Task: Plan a beach cleanup event on the 23rd at 1:00 PM to 2 PM.
Action: Mouse moved to (404, 149)
Screenshot: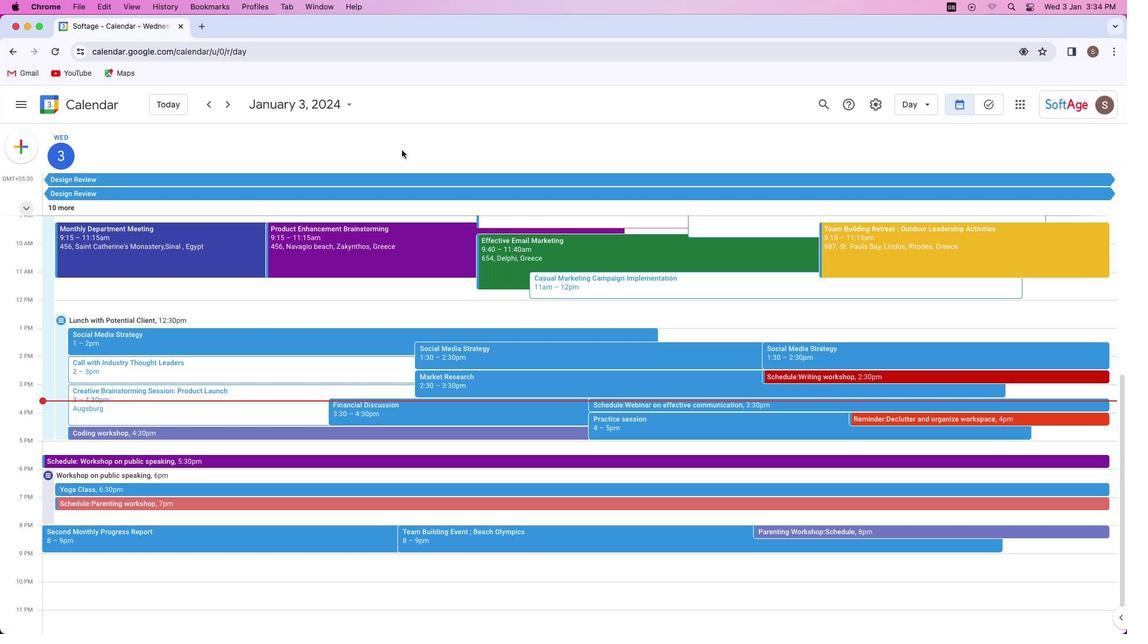 
Action: Mouse pressed left at (404, 149)
Screenshot: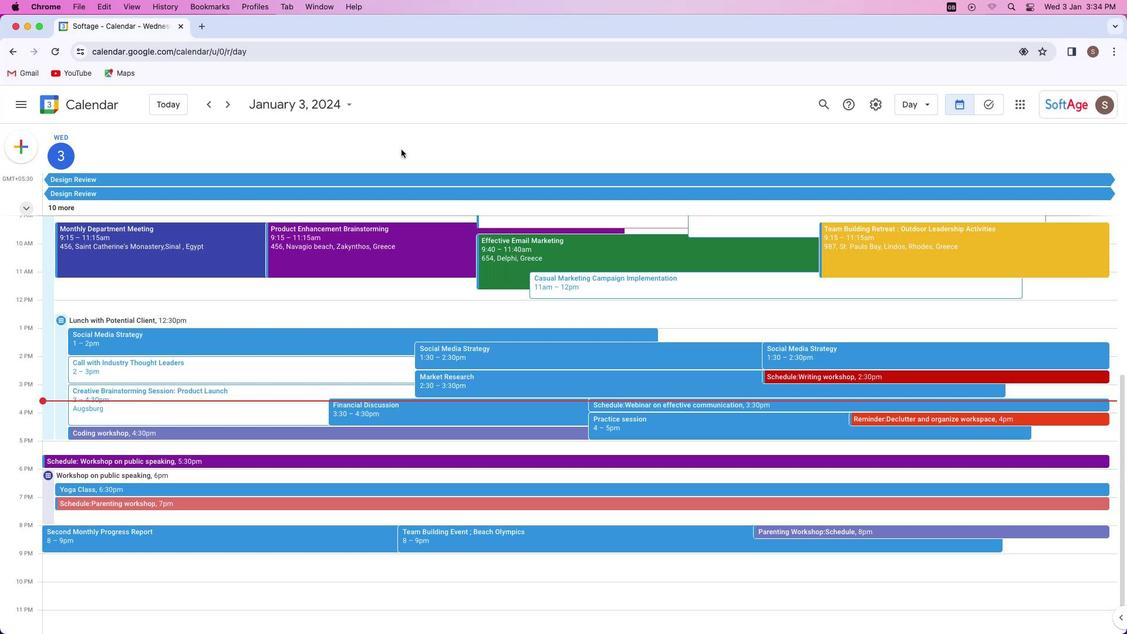 
Action: Mouse moved to (25, 143)
Screenshot: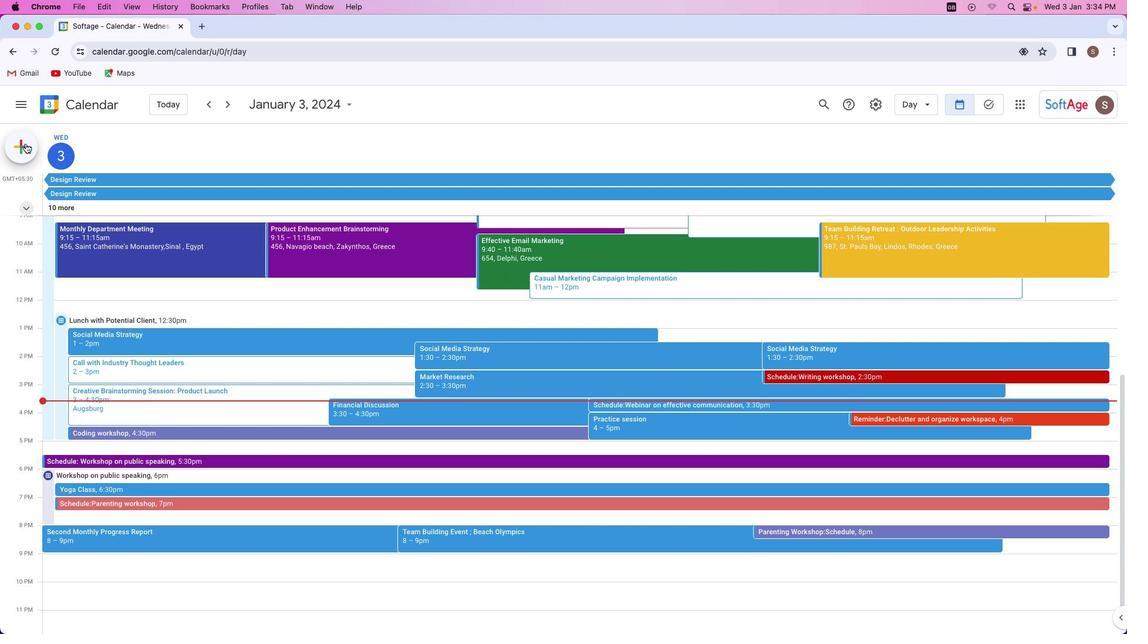 
Action: Mouse pressed left at (25, 143)
Screenshot: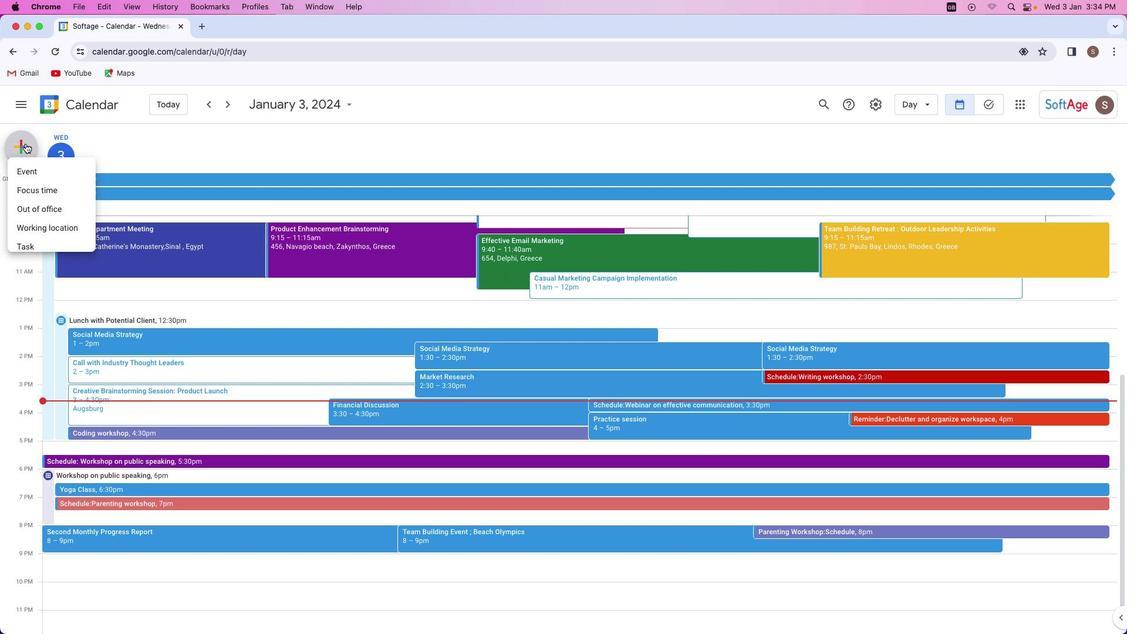 
Action: Mouse moved to (35, 179)
Screenshot: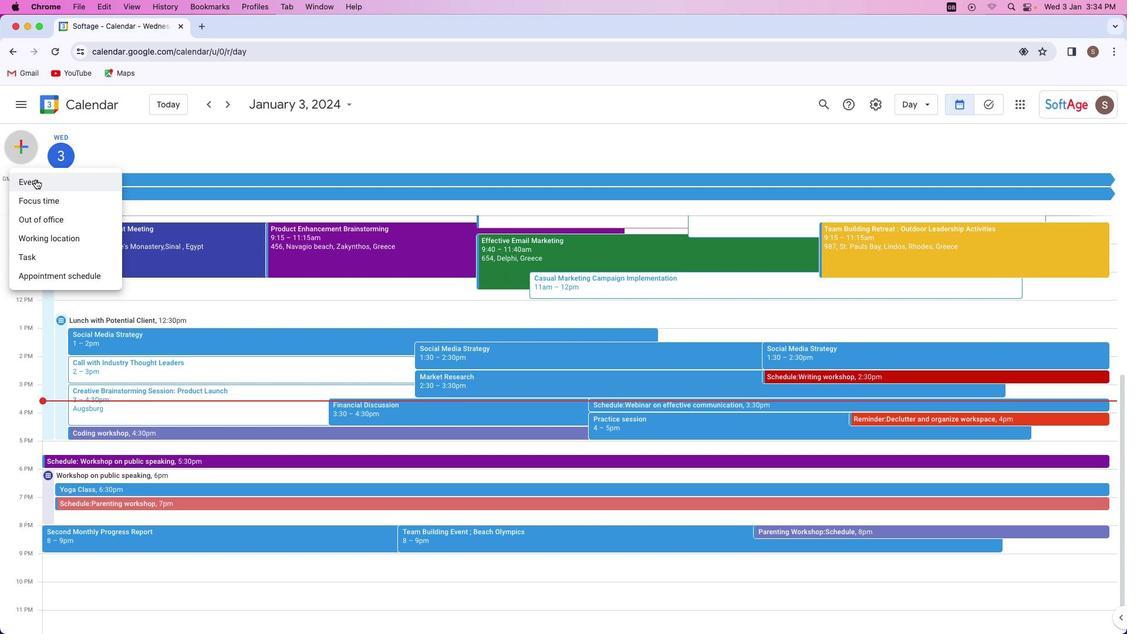 
Action: Mouse pressed left at (35, 179)
Screenshot: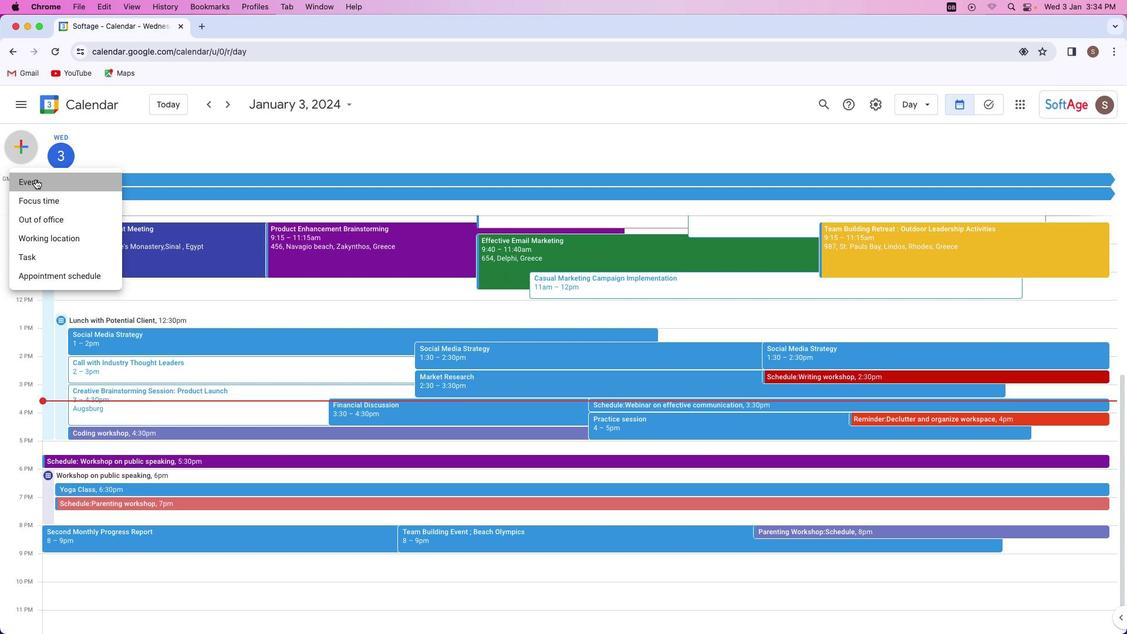 
Action: Mouse moved to (433, 253)
Screenshot: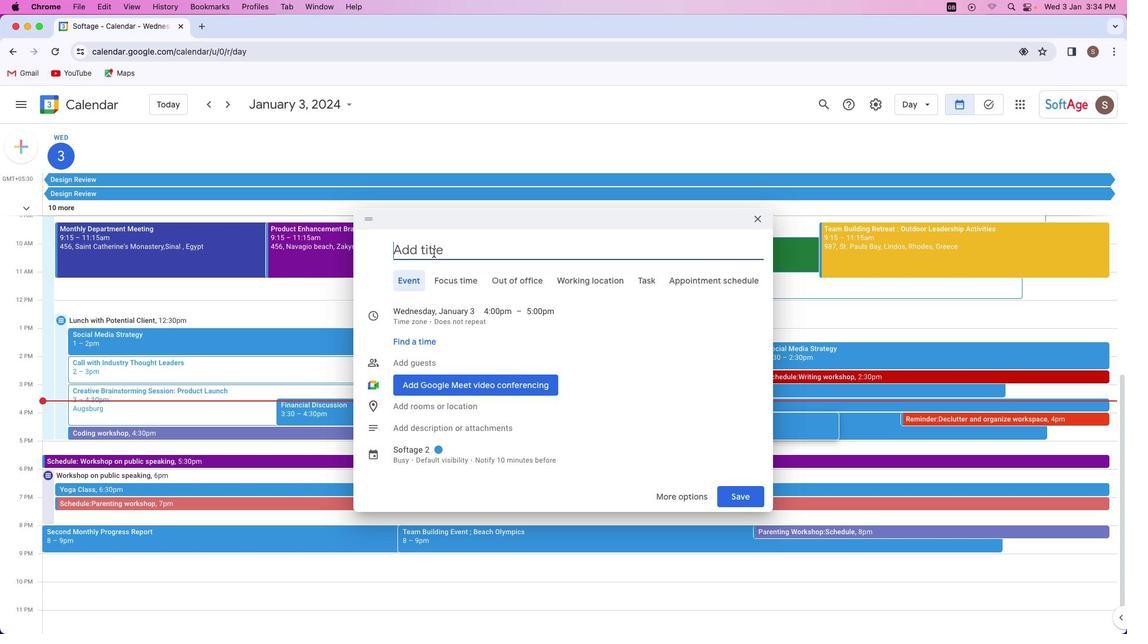 
Action: Key pressed Key.shift'B''e''a''c''h'Key.space'c''l''e''a''n''-''u''p'Key.leftKey.leftKey.backspace
Screenshot: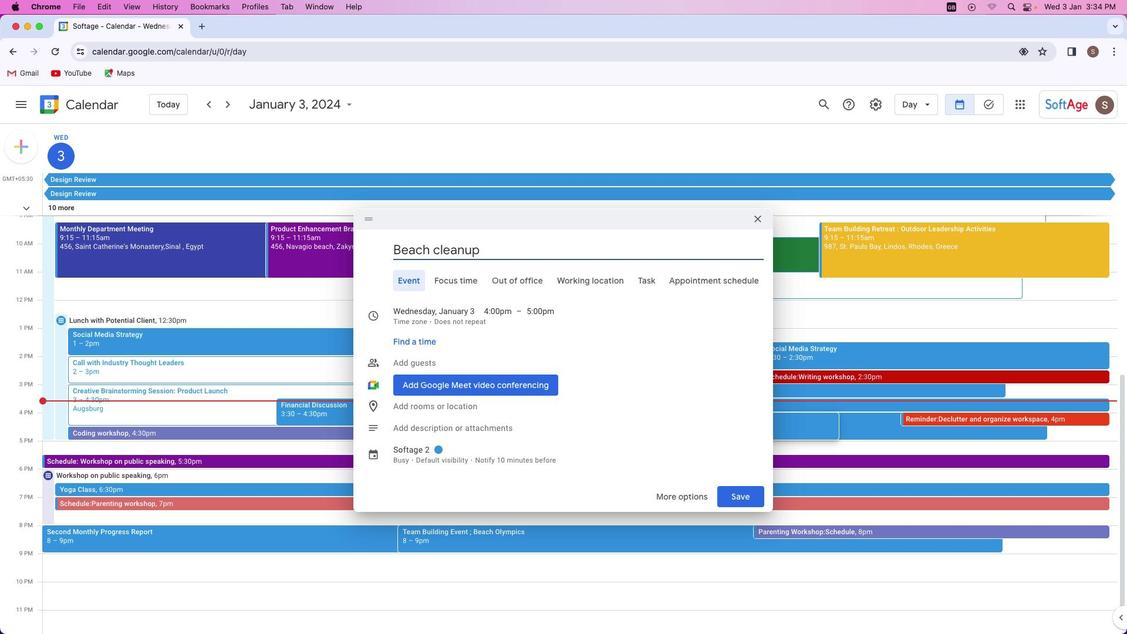 
Action: Mouse moved to (429, 316)
Screenshot: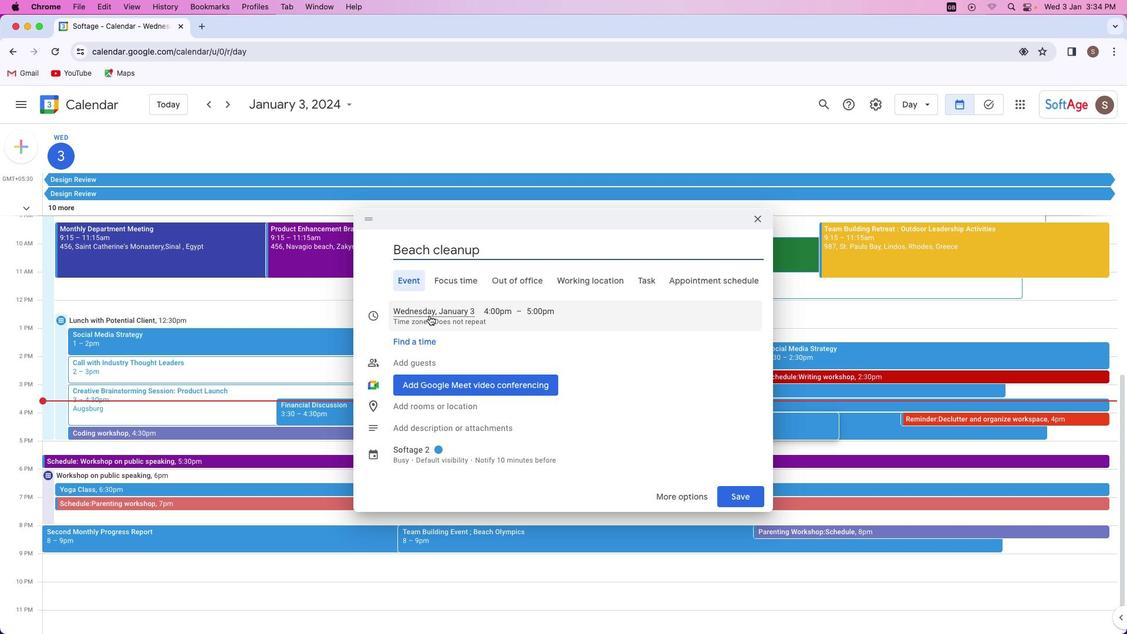
Action: Mouse pressed left at (429, 316)
Screenshot: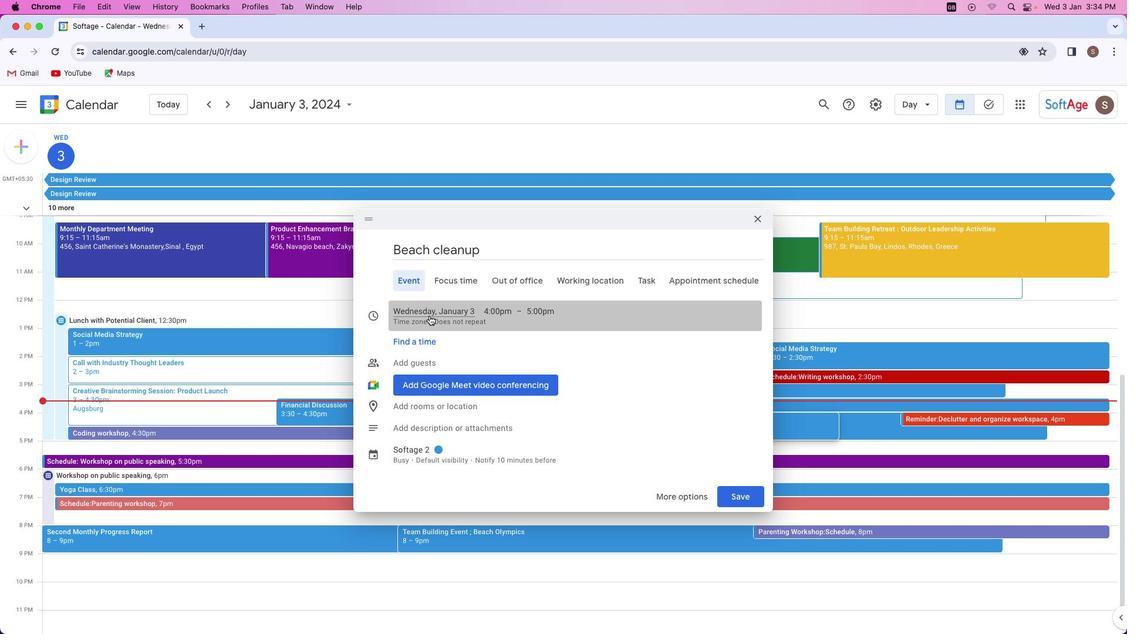 
Action: Mouse moved to (432, 417)
Screenshot: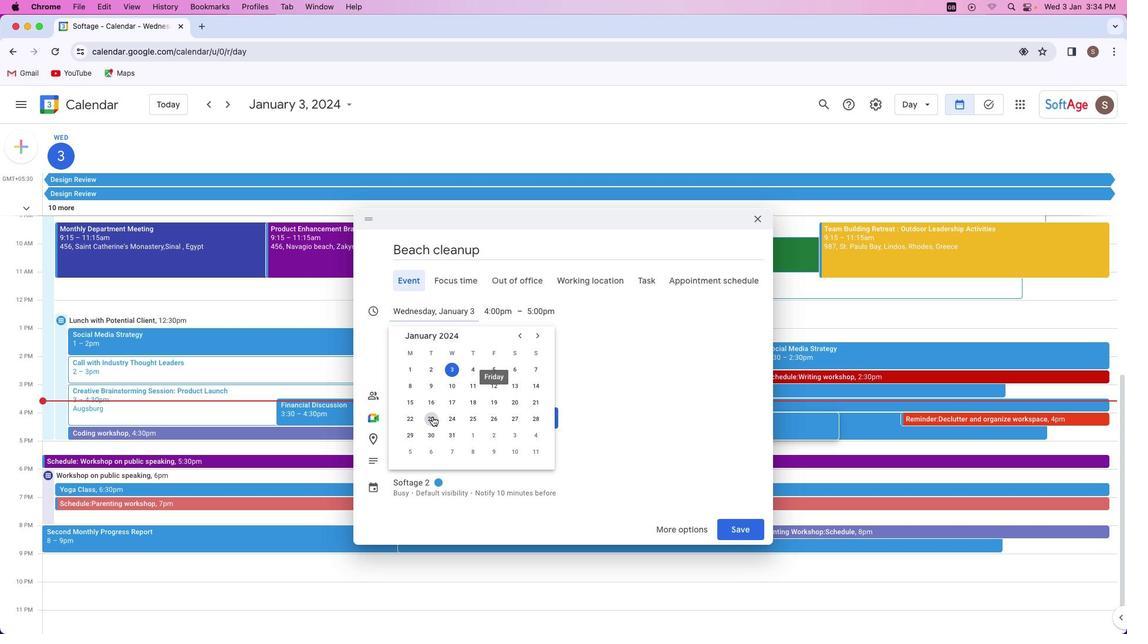 
Action: Mouse pressed left at (432, 417)
Screenshot: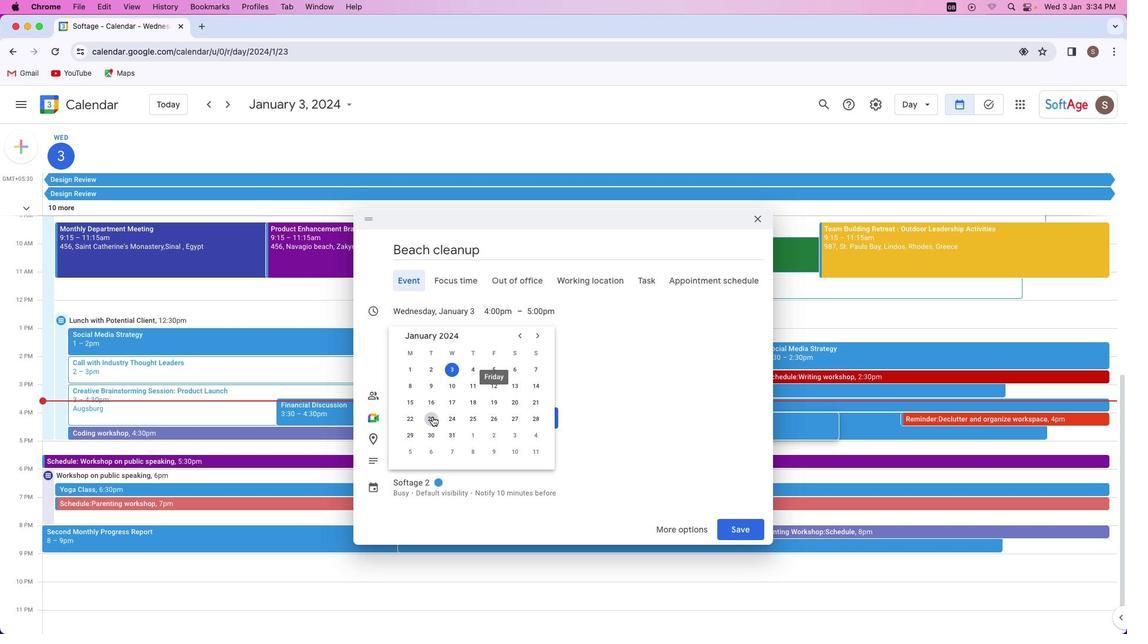 
Action: Mouse moved to (499, 311)
Screenshot: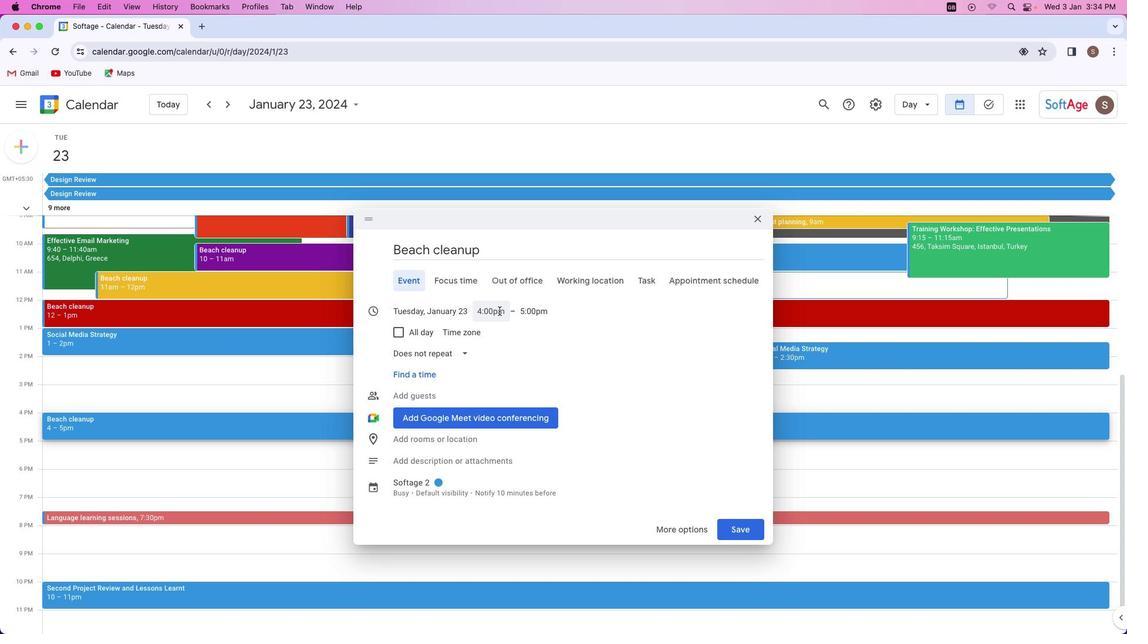
Action: Mouse pressed left at (499, 311)
Screenshot: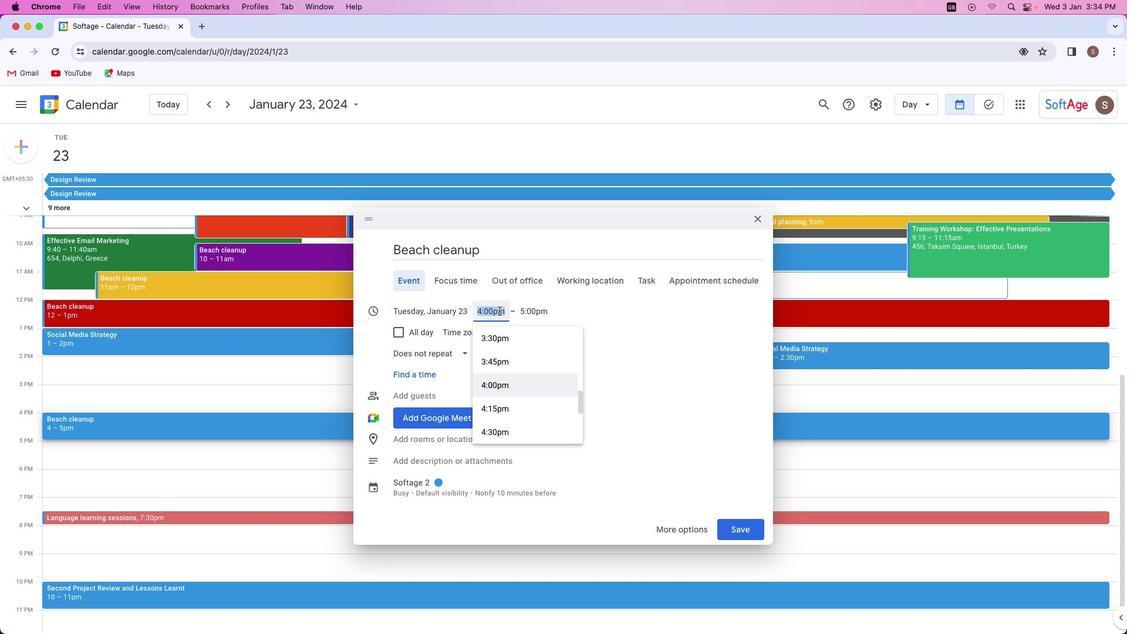 
Action: Mouse moved to (516, 379)
Screenshot: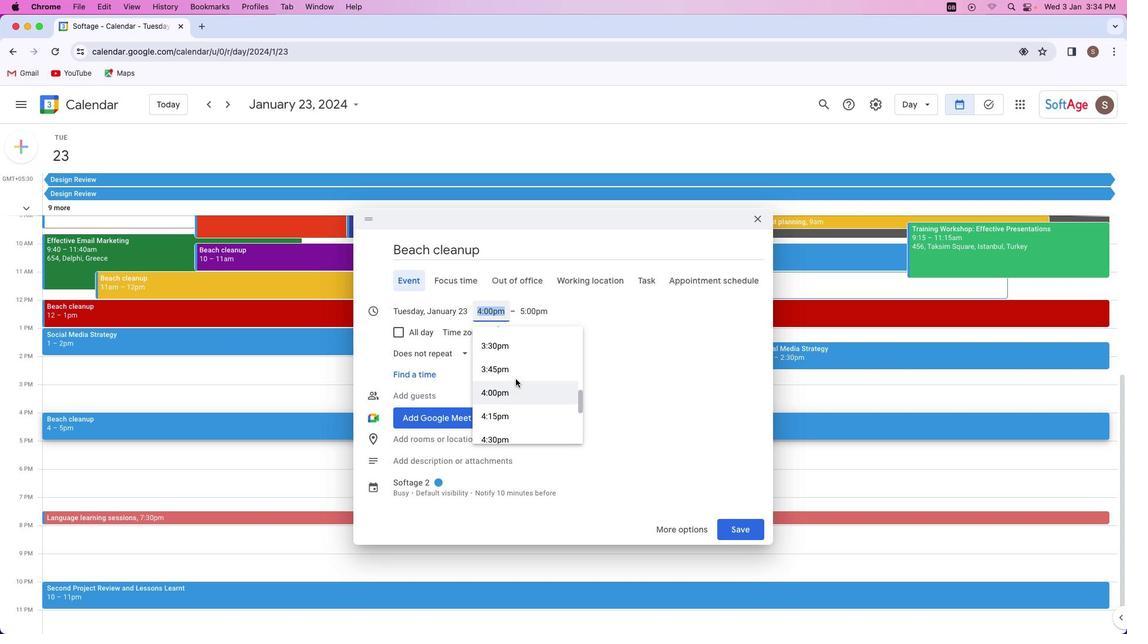 
Action: Mouse scrolled (516, 379) with delta (0, 0)
Screenshot: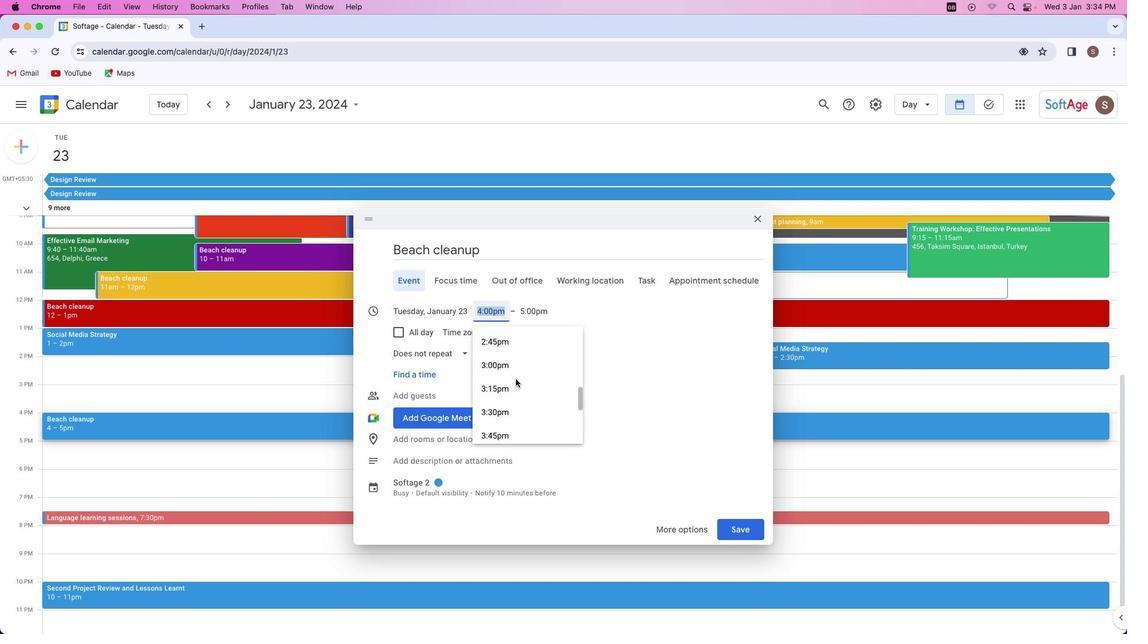 
Action: Mouse scrolled (516, 379) with delta (0, 0)
Screenshot: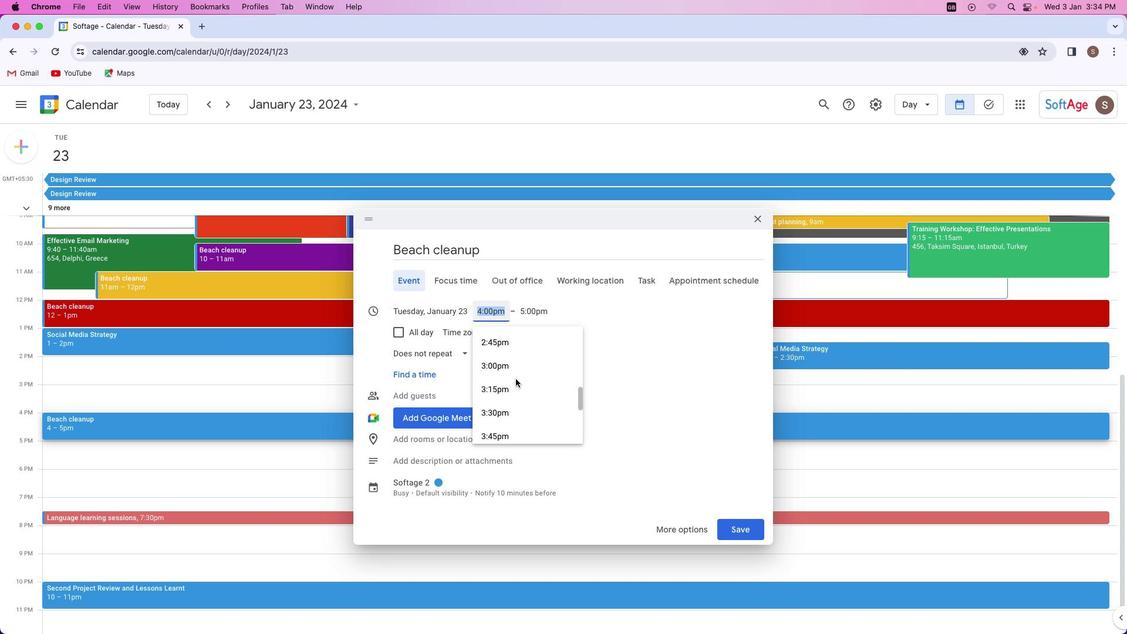 
Action: Mouse scrolled (516, 379) with delta (0, 1)
Screenshot: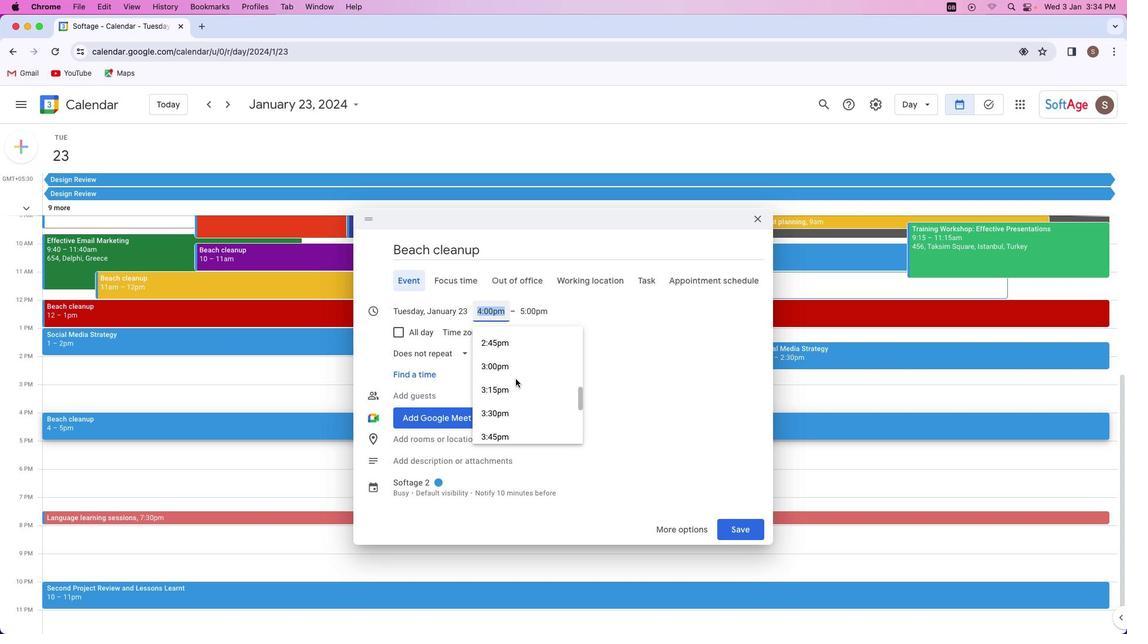 
Action: Mouse scrolled (516, 379) with delta (0, 0)
Screenshot: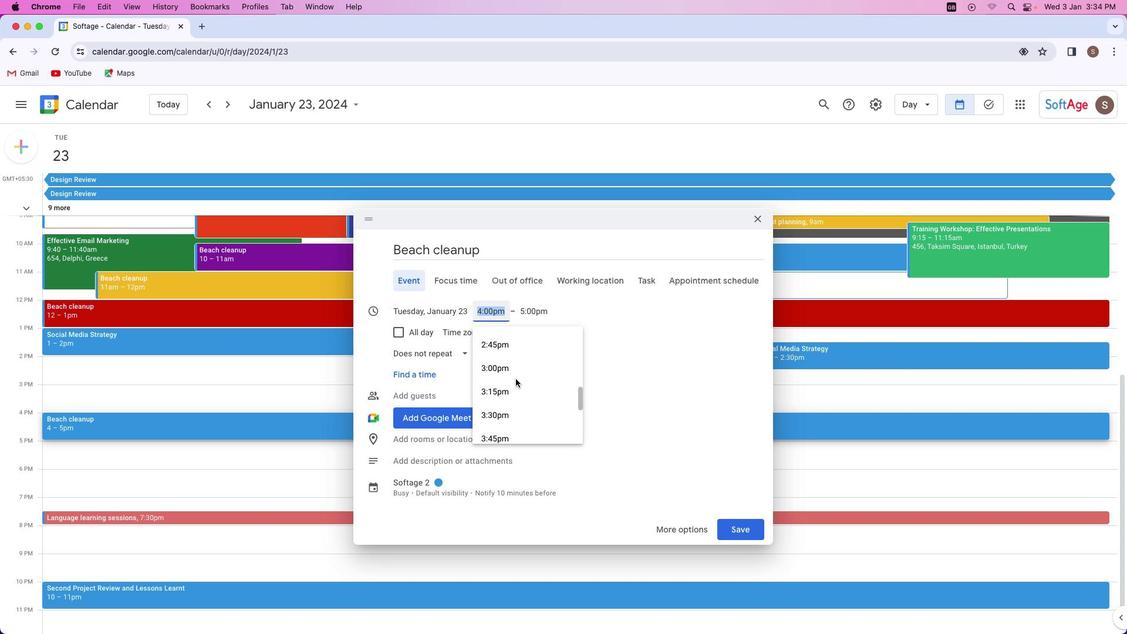 
Action: Mouse scrolled (516, 379) with delta (0, 0)
Screenshot: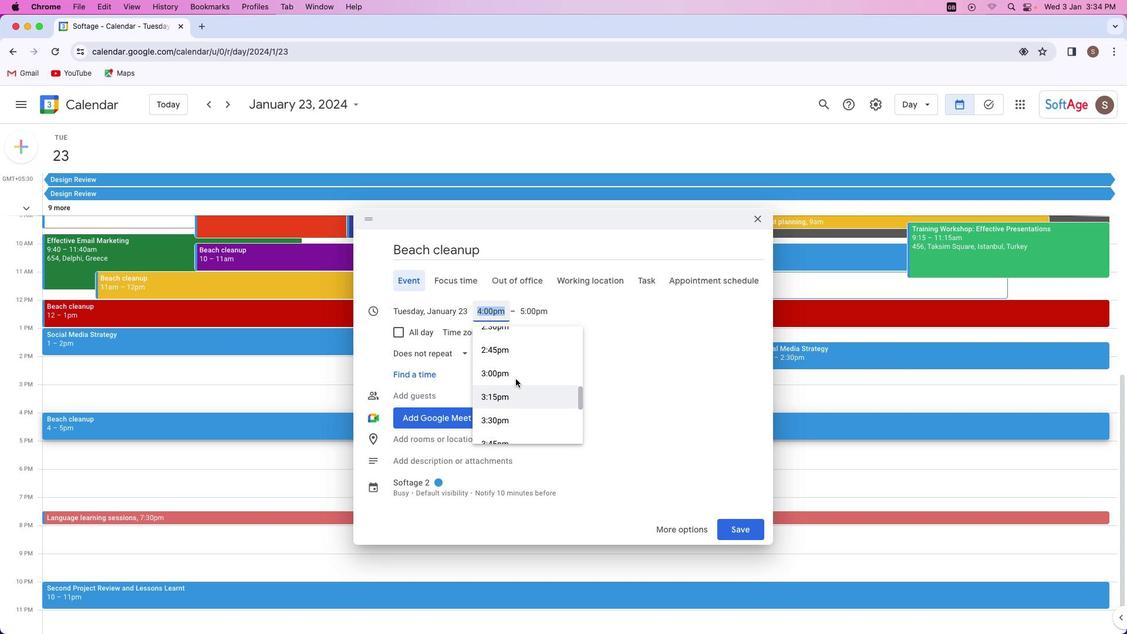 
Action: Mouse scrolled (516, 379) with delta (0, 0)
Screenshot: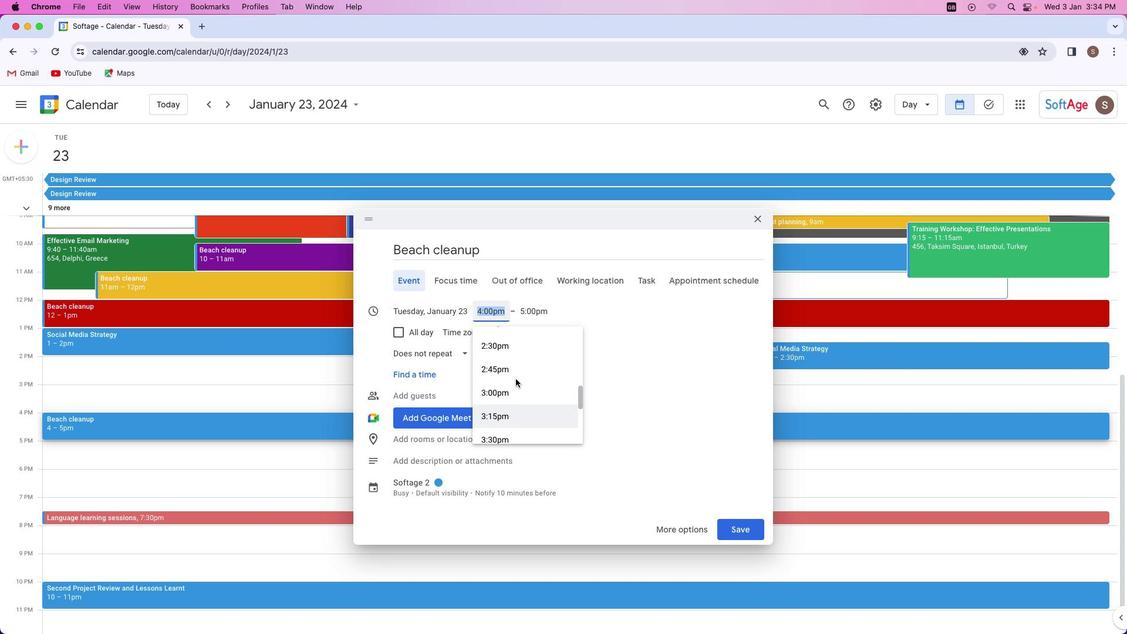 
Action: Mouse scrolled (516, 379) with delta (0, 0)
Screenshot: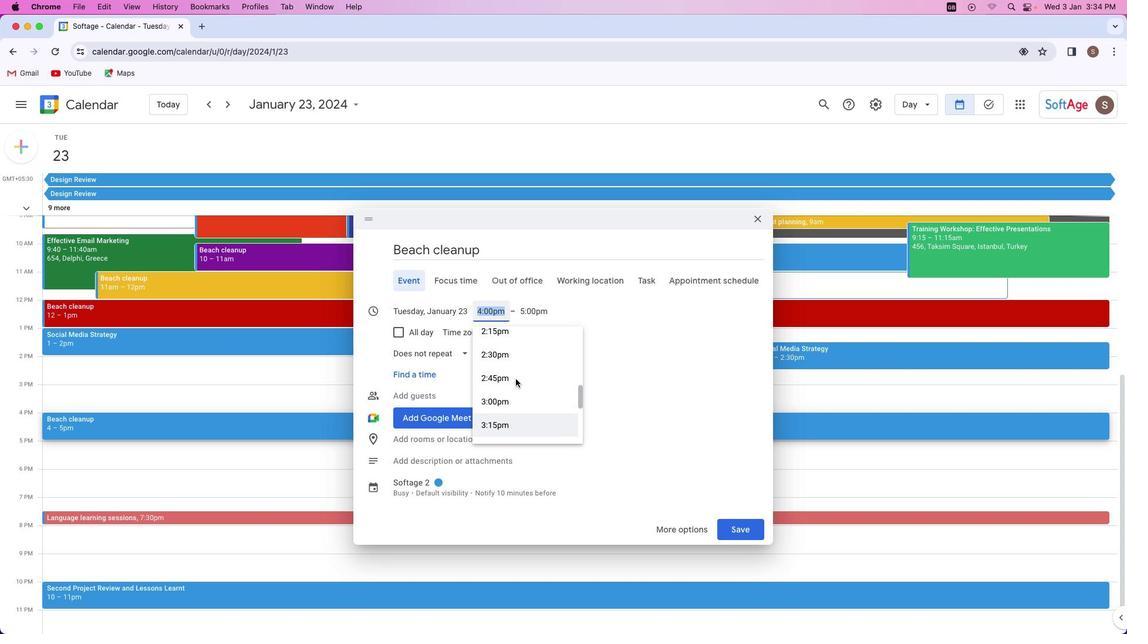 
Action: Mouse scrolled (516, 379) with delta (0, 0)
Screenshot: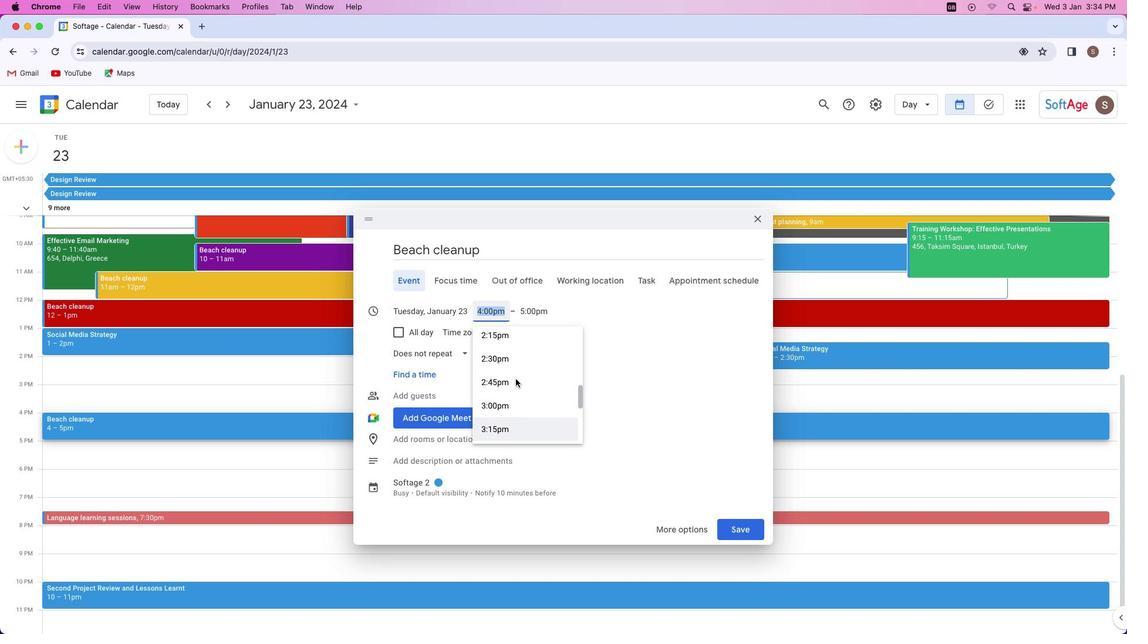 
Action: Mouse scrolled (516, 379) with delta (0, 0)
Screenshot: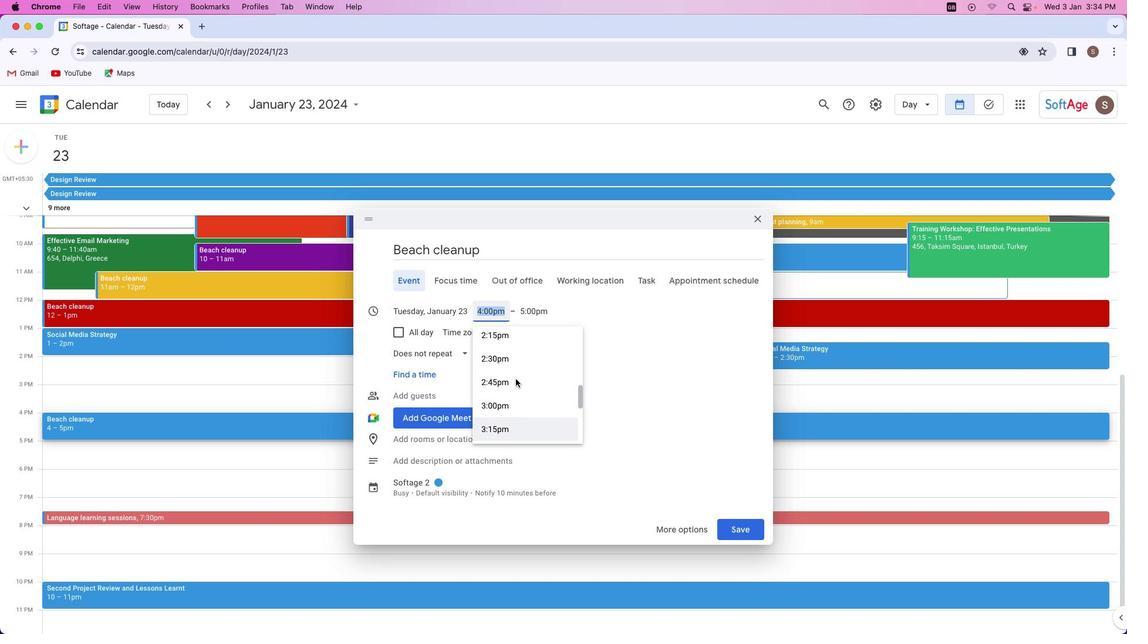 
Action: Mouse scrolled (516, 379) with delta (0, 0)
Screenshot: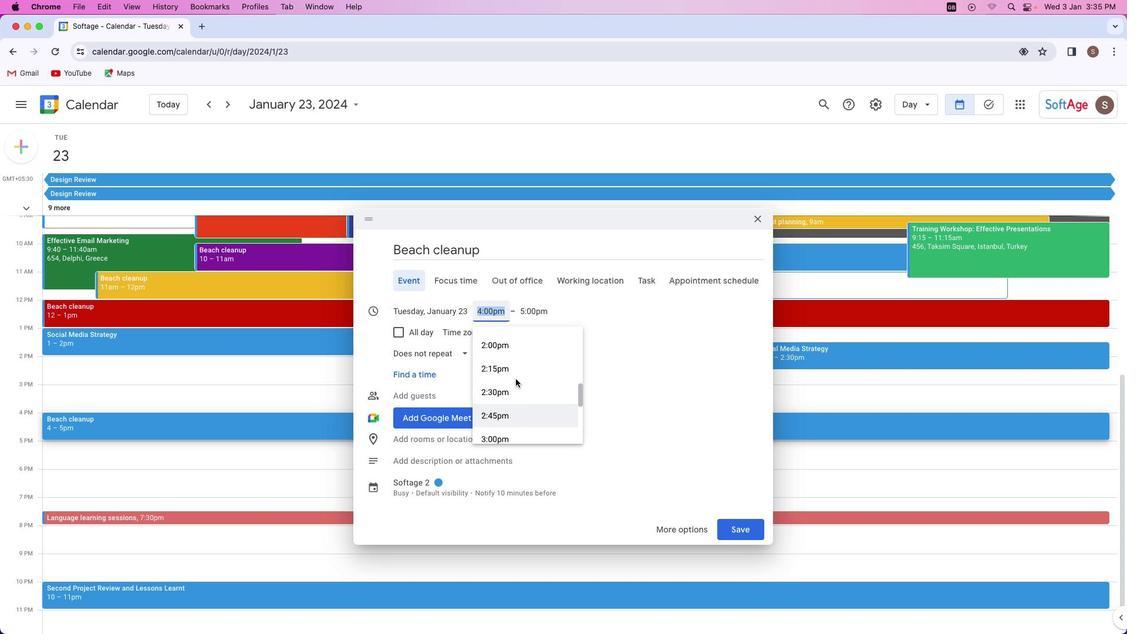 
Action: Mouse scrolled (516, 379) with delta (0, 0)
Screenshot: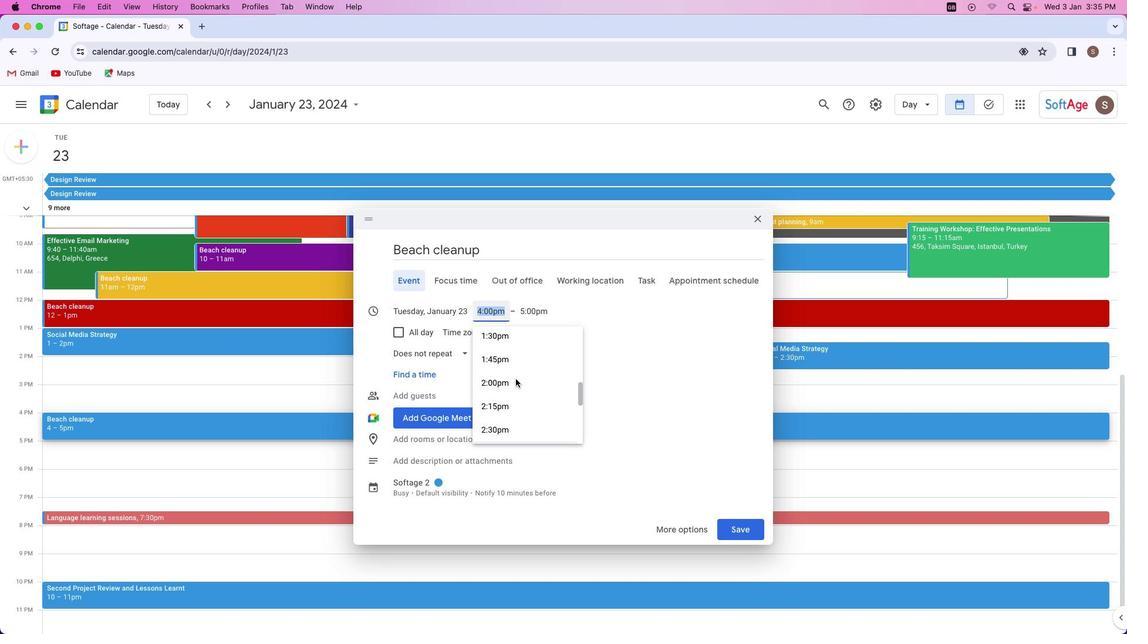
Action: Mouse scrolled (516, 379) with delta (0, 0)
Screenshot: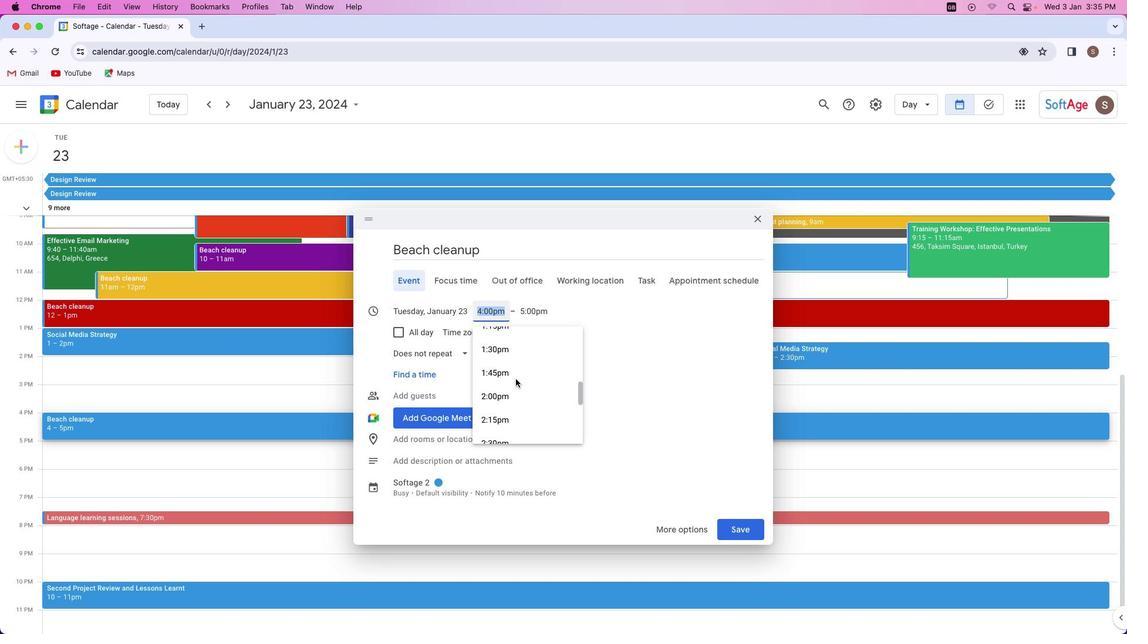 
Action: Mouse scrolled (516, 379) with delta (0, 0)
Screenshot: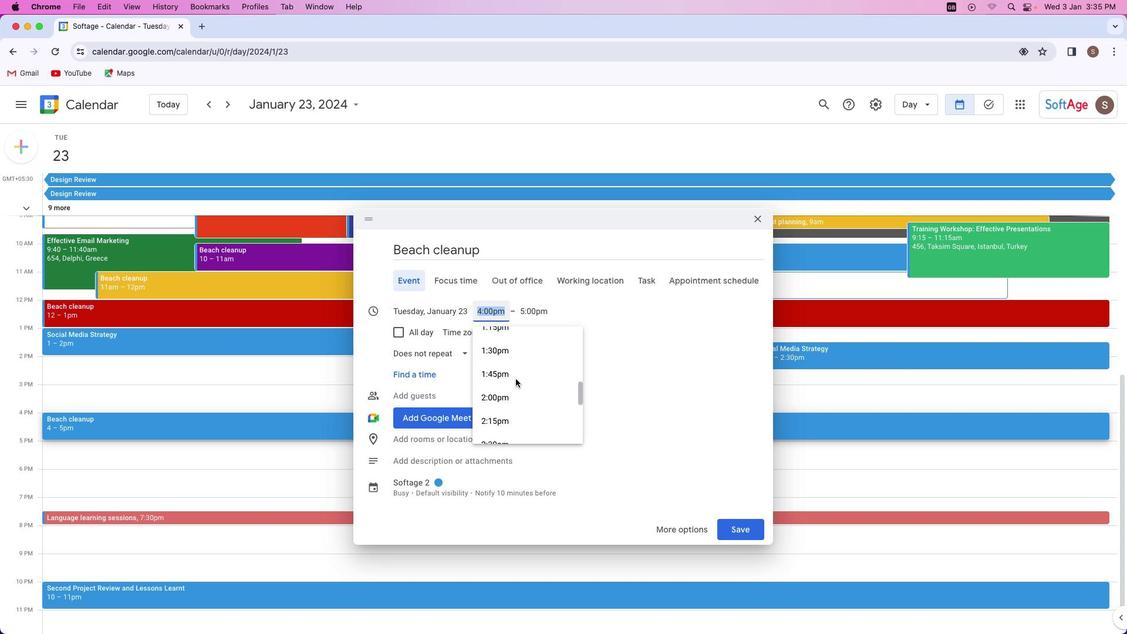 
Action: Mouse scrolled (516, 379) with delta (0, 0)
Screenshot: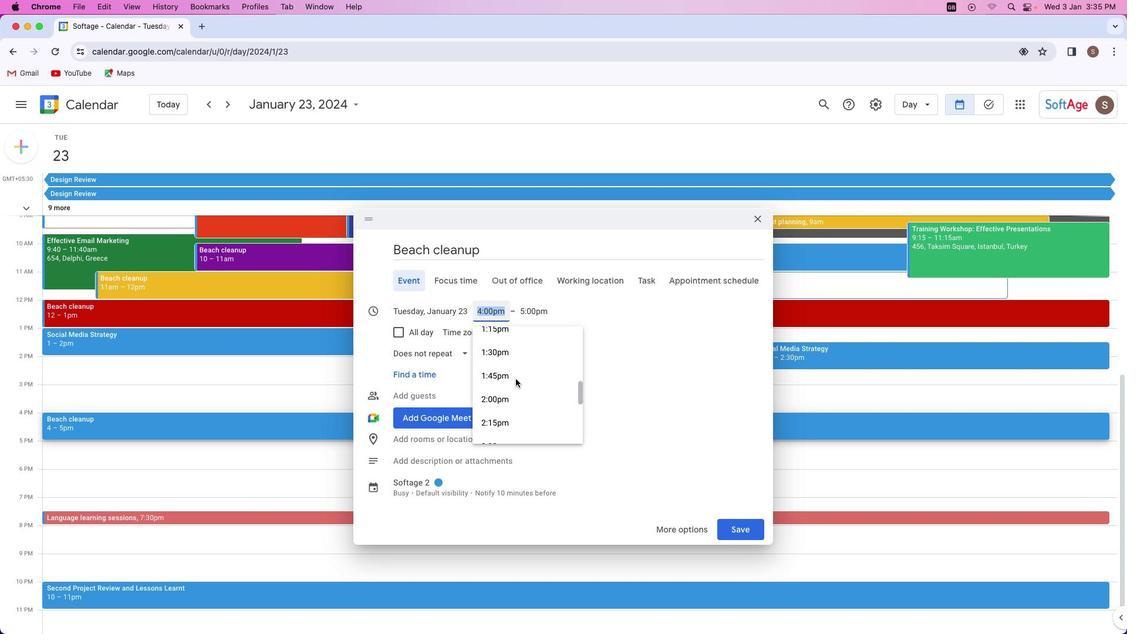 
Action: Mouse scrolled (516, 379) with delta (0, 0)
Screenshot: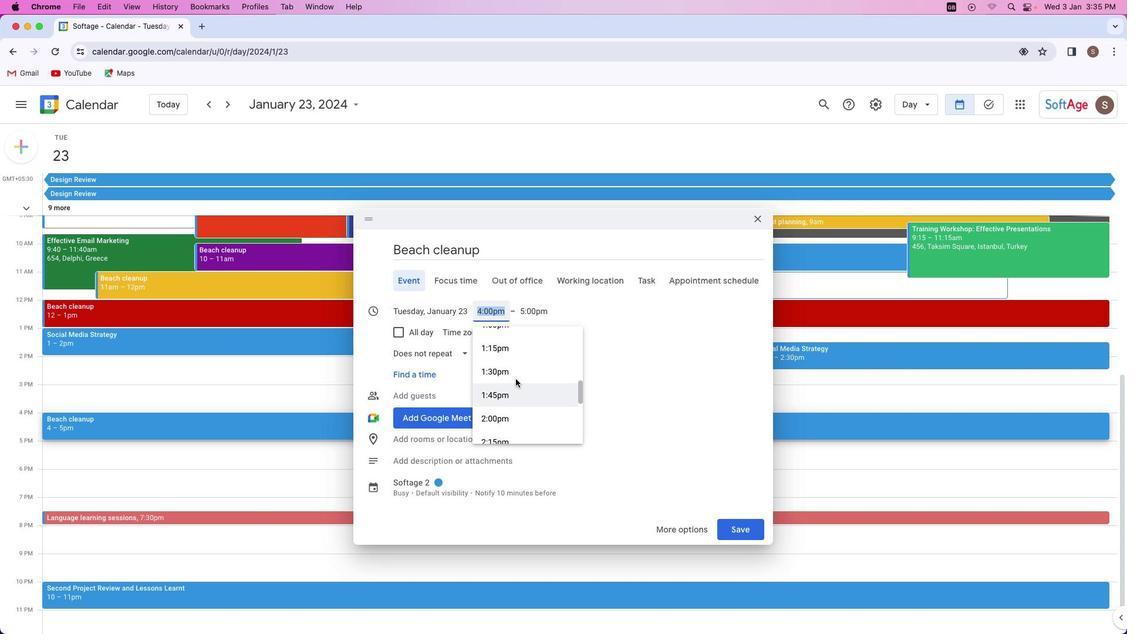 
Action: Mouse scrolled (516, 379) with delta (0, 0)
Screenshot: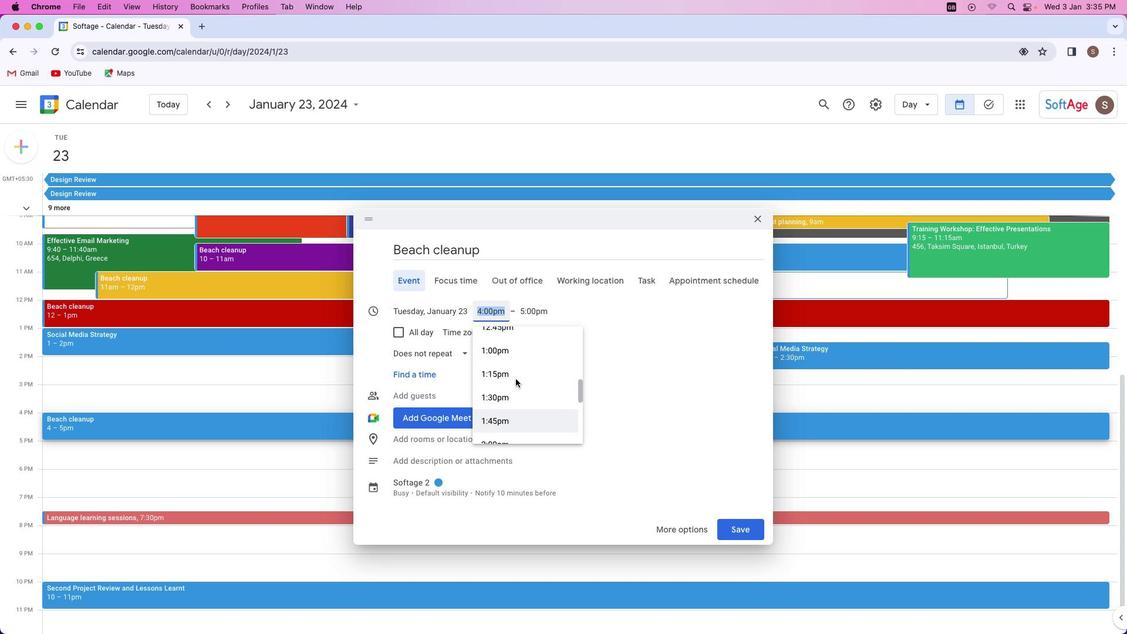 
Action: Mouse scrolled (516, 379) with delta (0, 0)
Screenshot: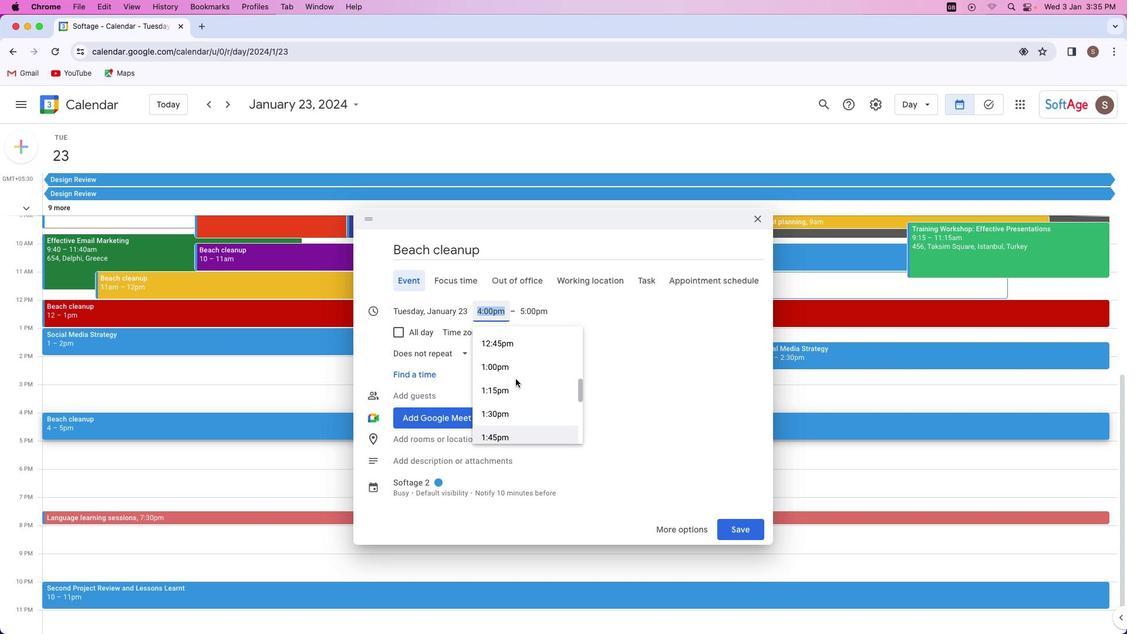 
Action: Mouse scrolled (516, 379) with delta (0, 0)
Screenshot: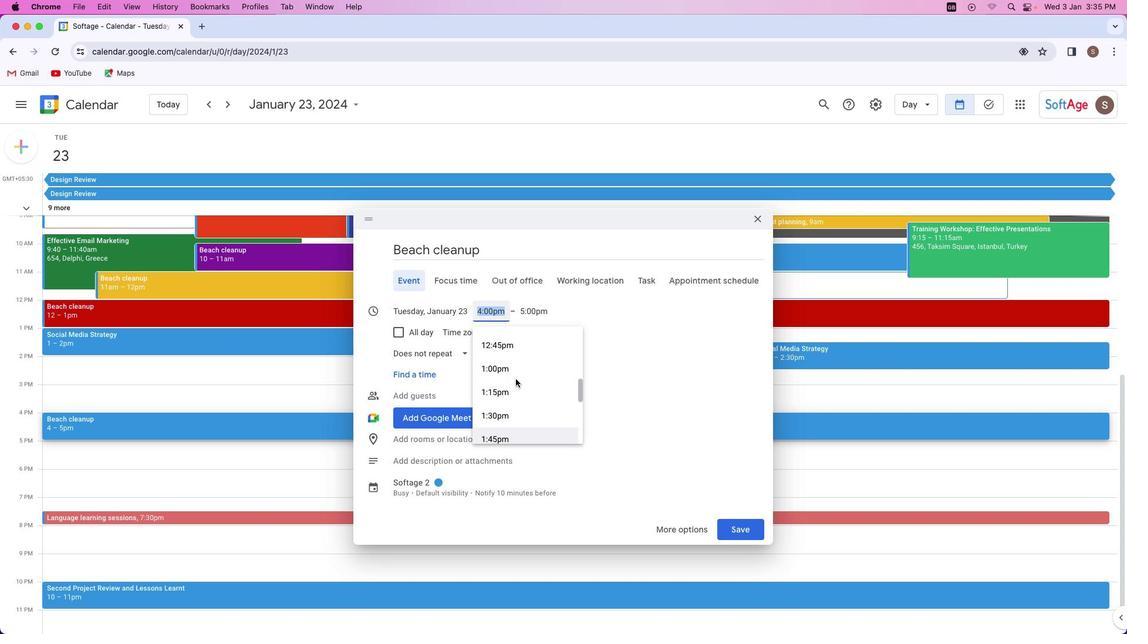 
Action: Mouse scrolled (516, 379) with delta (0, 0)
Screenshot: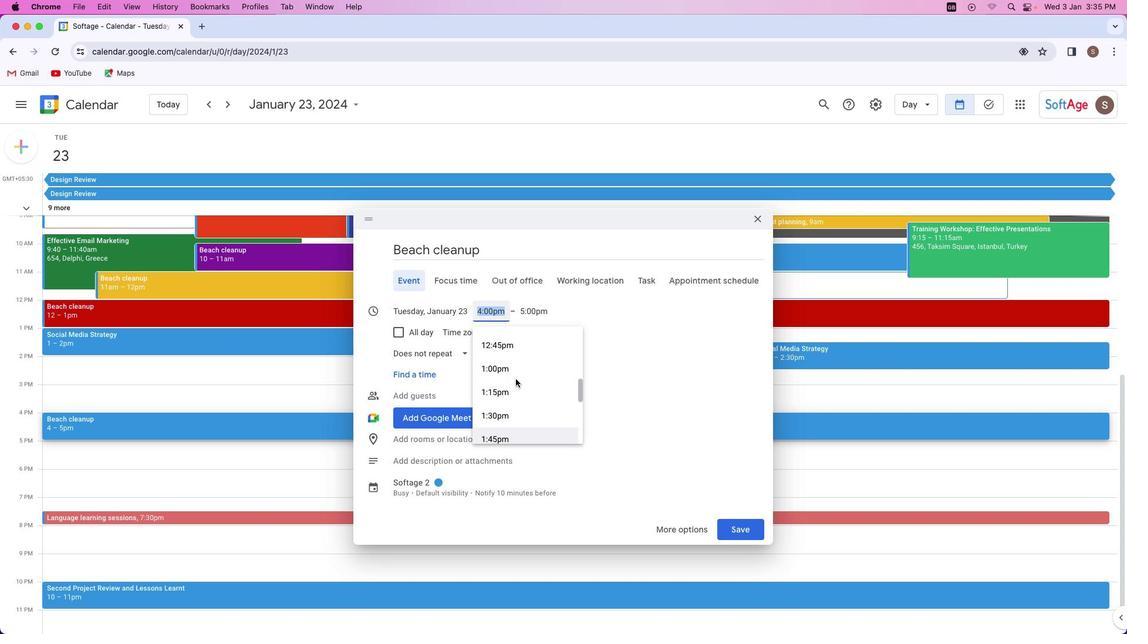 
Action: Mouse moved to (494, 371)
Screenshot: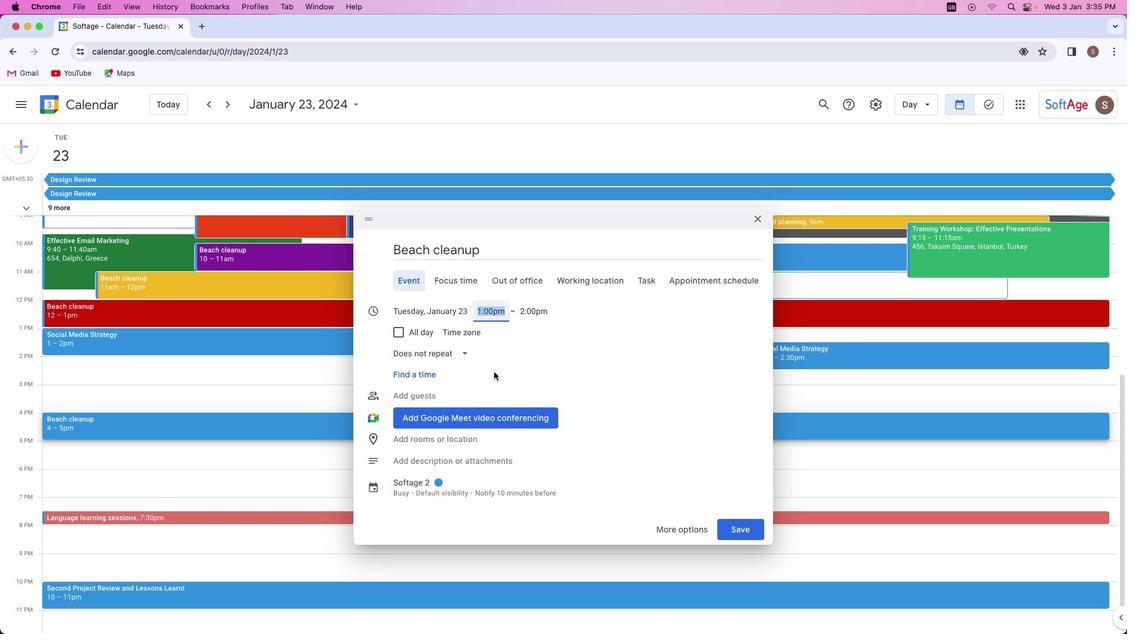 
Action: Mouse pressed left at (494, 371)
Screenshot: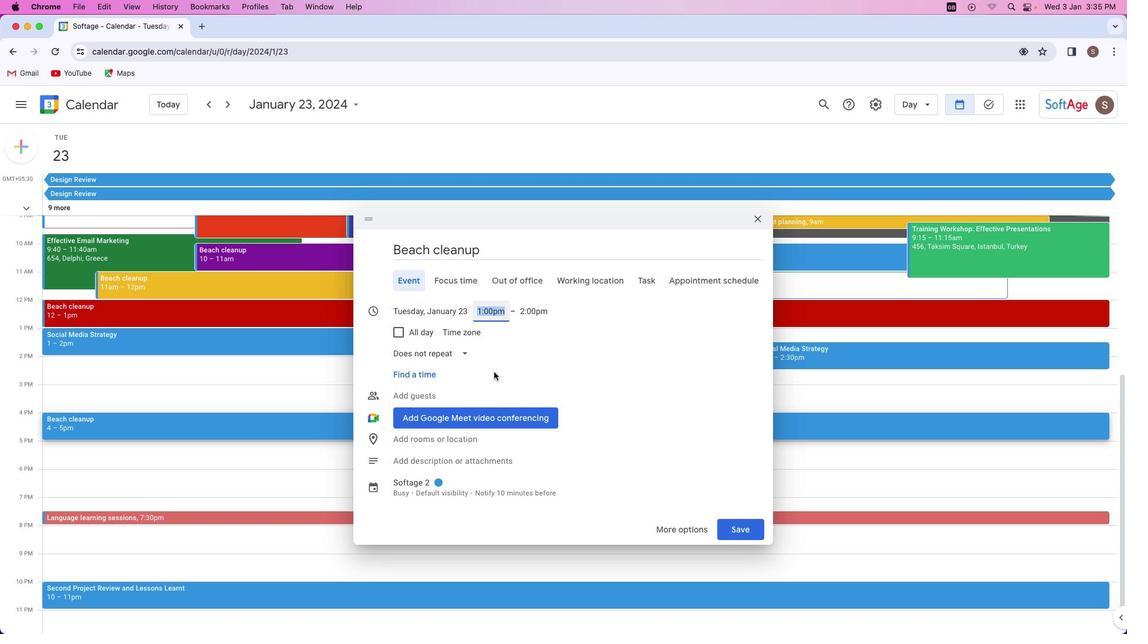 
Action: Mouse moved to (423, 461)
Screenshot: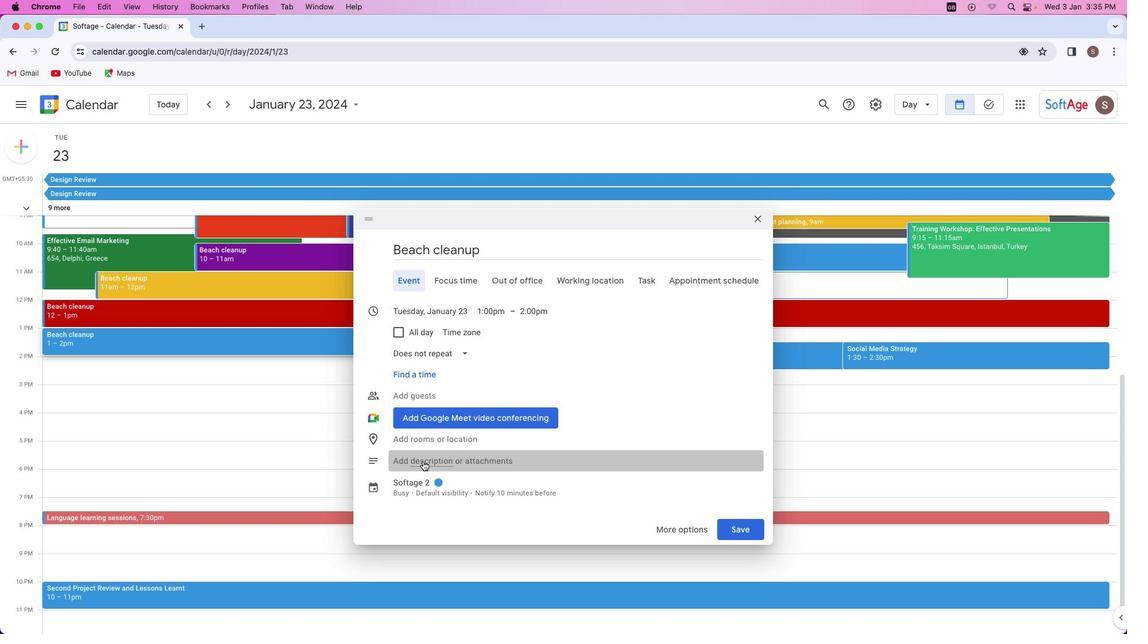 
Action: Mouse pressed left at (423, 461)
Screenshot: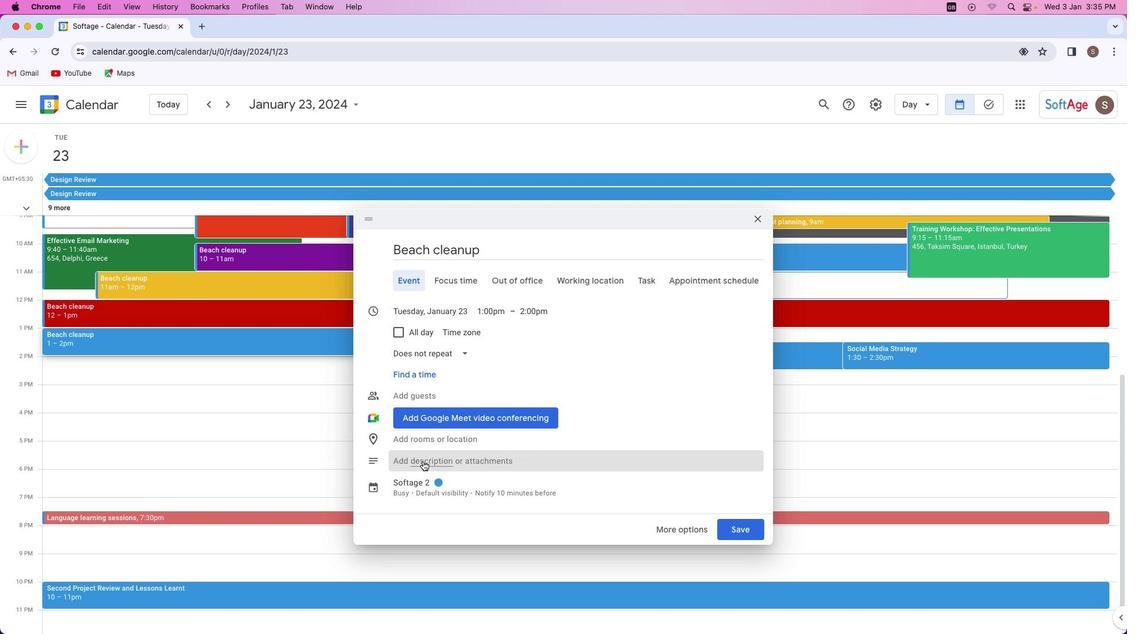 
Action: Mouse moved to (626, 390)
Screenshot: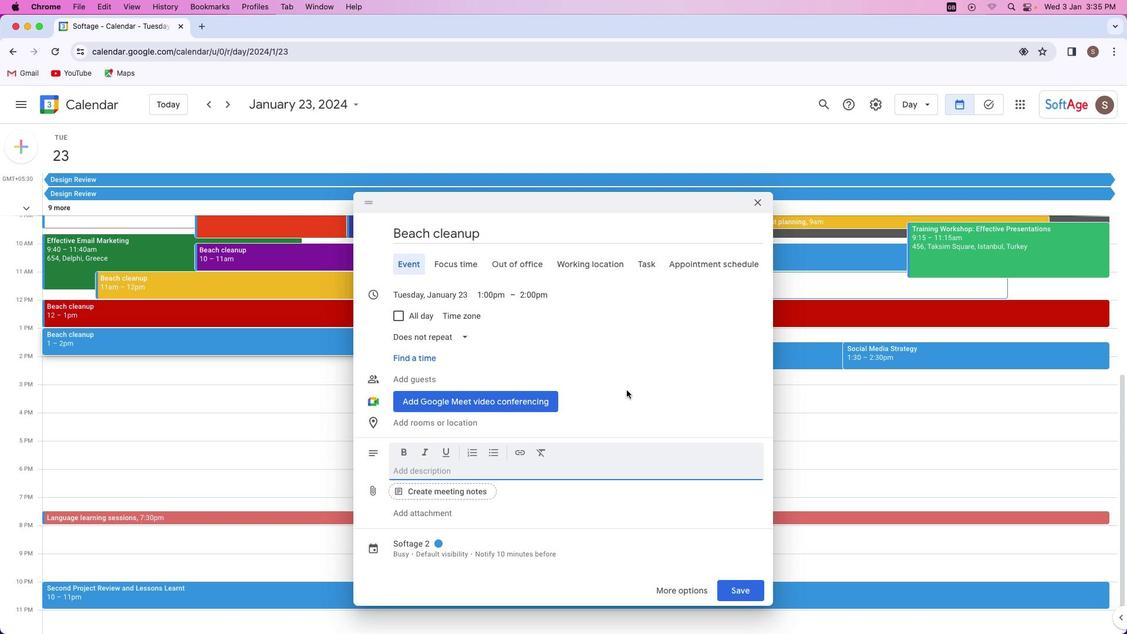 
Action: Key pressed Key.shift'T''h''i''s'Key.space'p''l''a''n'Key.space'i''s'Key.space'f''o''r'Key.space'b''e''a''c''h'Key.space'c''l''e''a''n''u''p'Key.space'p''u''r''p''o''s''e''.'
Screenshot: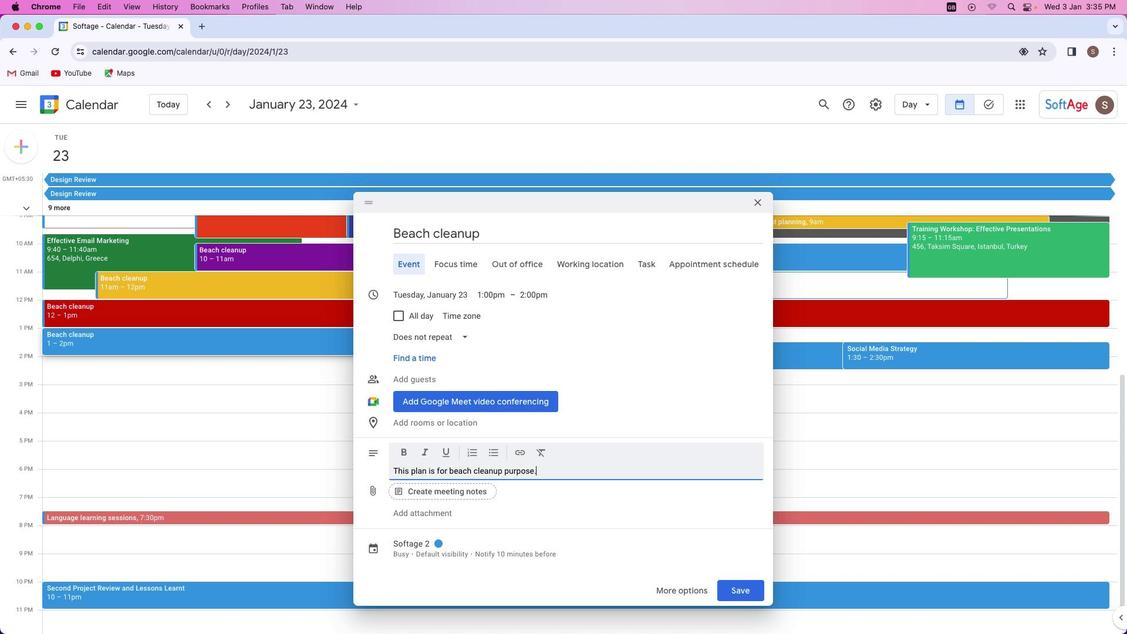 
Action: Mouse moved to (437, 542)
Screenshot: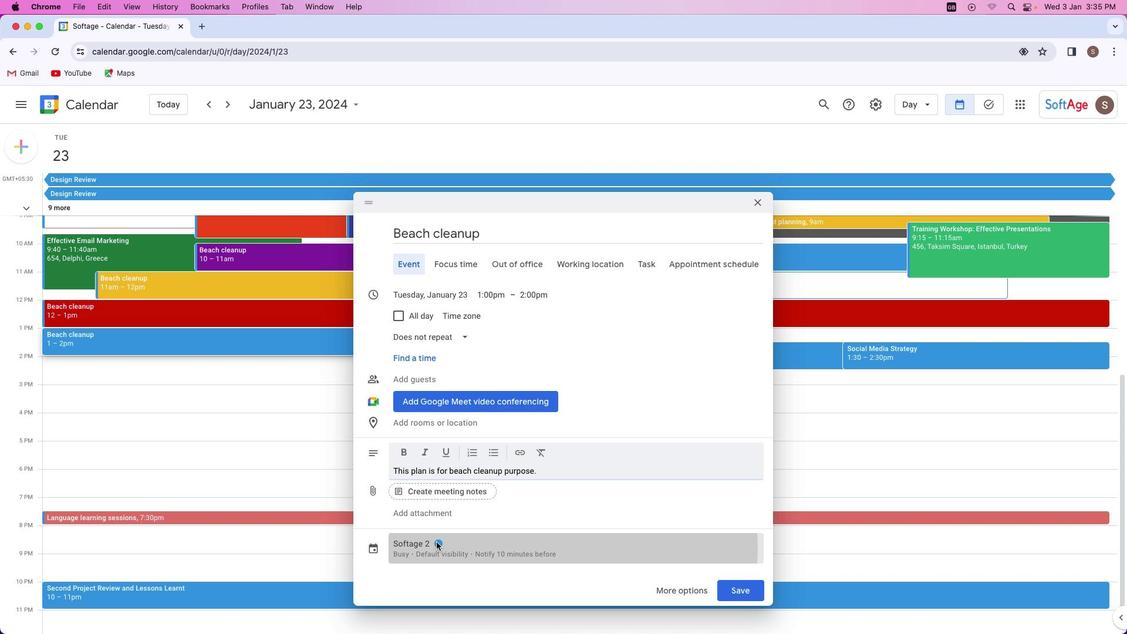 
Action: Mouse pressed left at (437, 542)
Screenshot: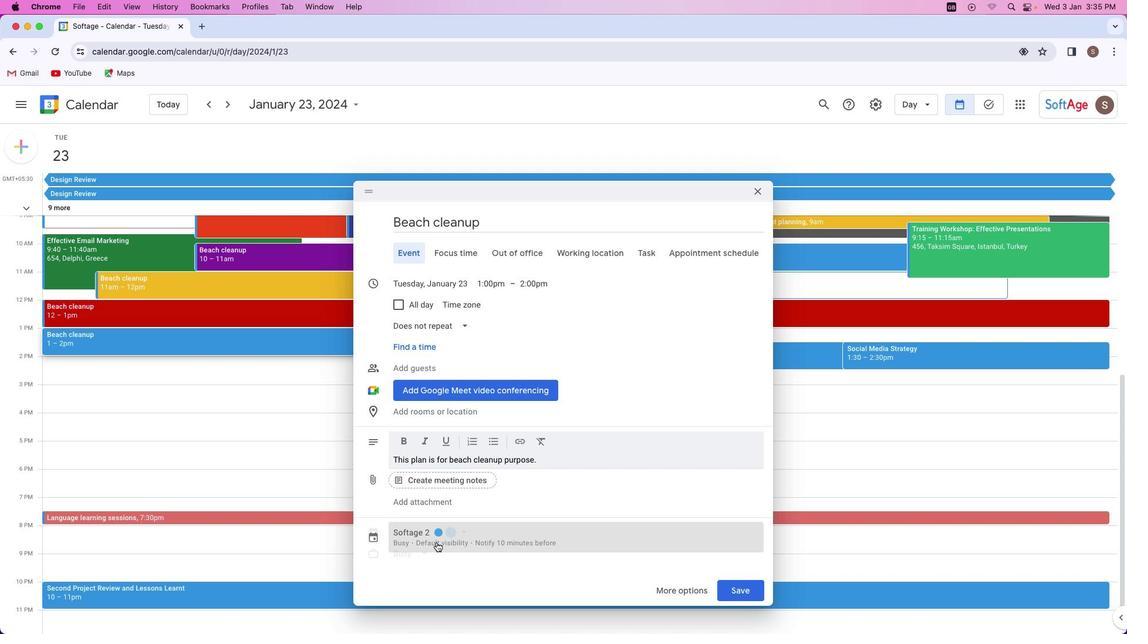 
Action: Mouse moved to (460, 458)
Screenshot: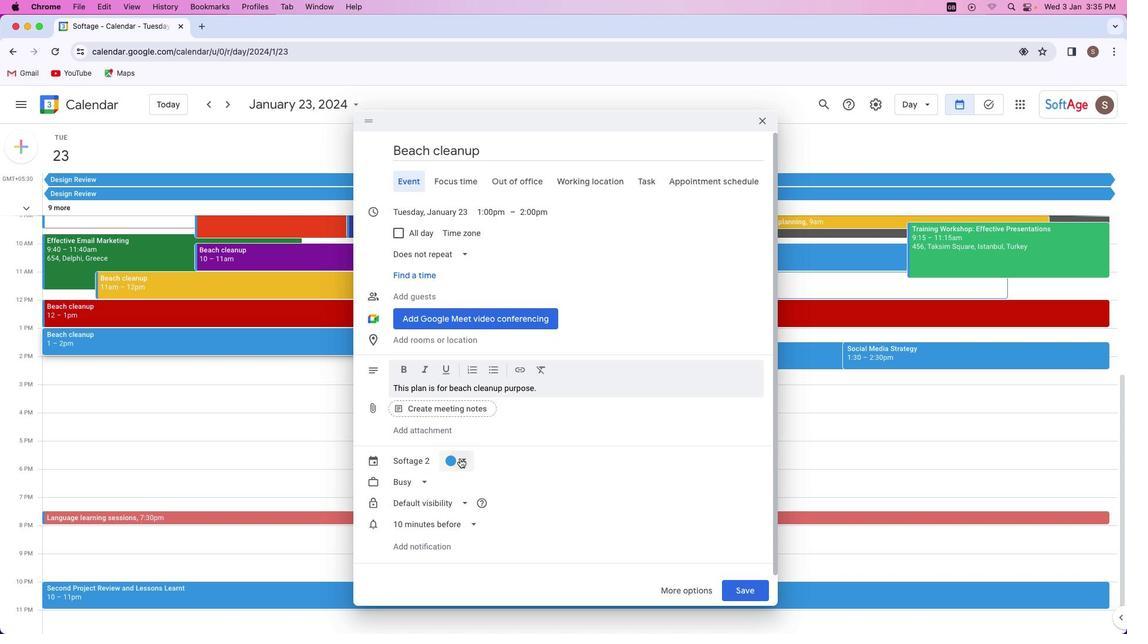 
Action: Mouse pressed left at (460, 458)
Screenshot: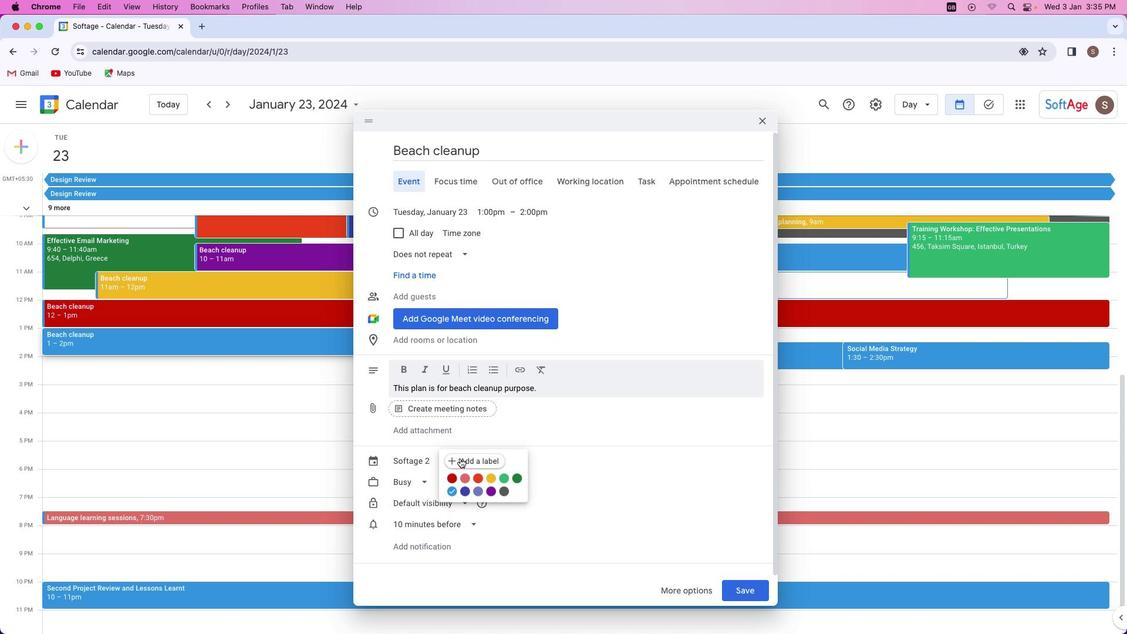 
Action: Mouse moved to (469, 492)
Screenshot: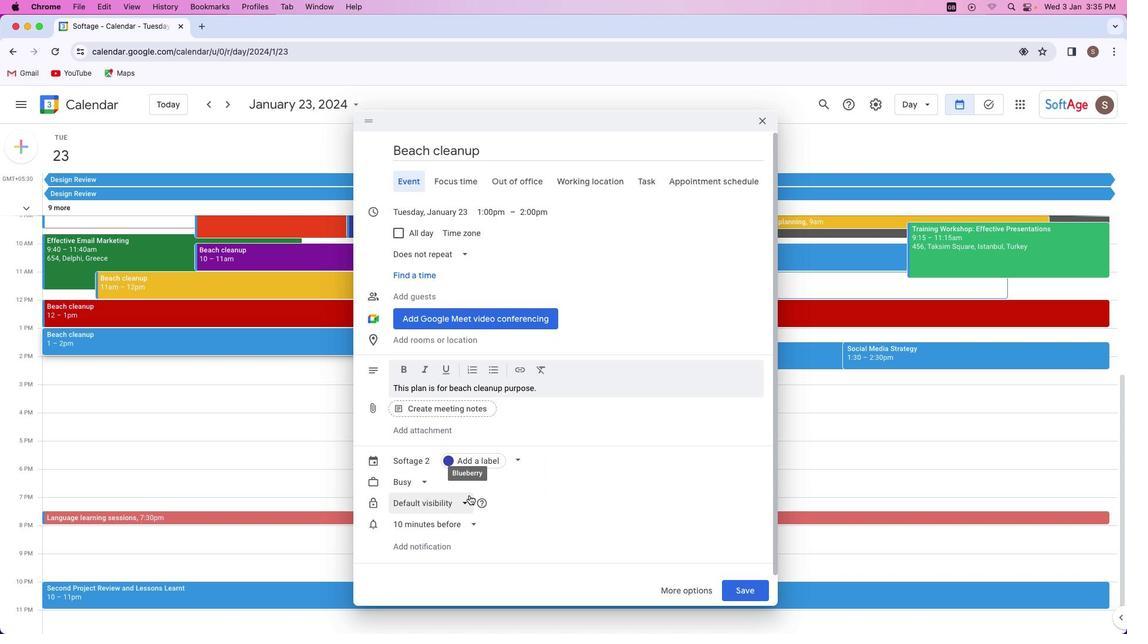 
Action: Mouse pressed left at (469, 492)
Screenshot: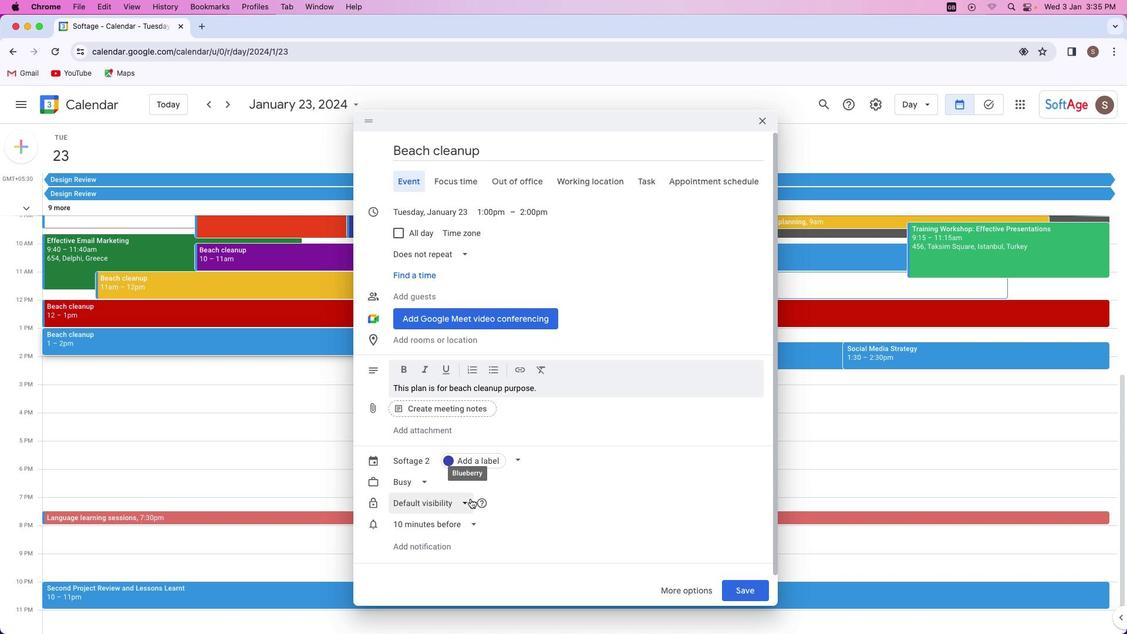 
Action: Mouse moved to (748, 586)
Screenshot: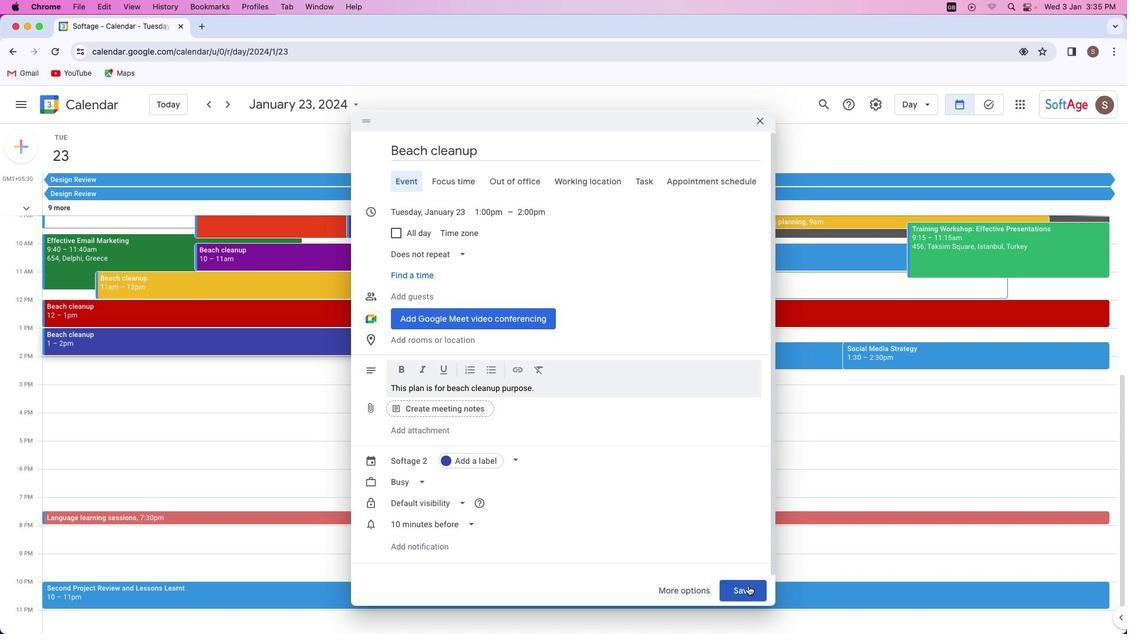 
Action: Mouse pressed left at (748, 586)
Screenshot: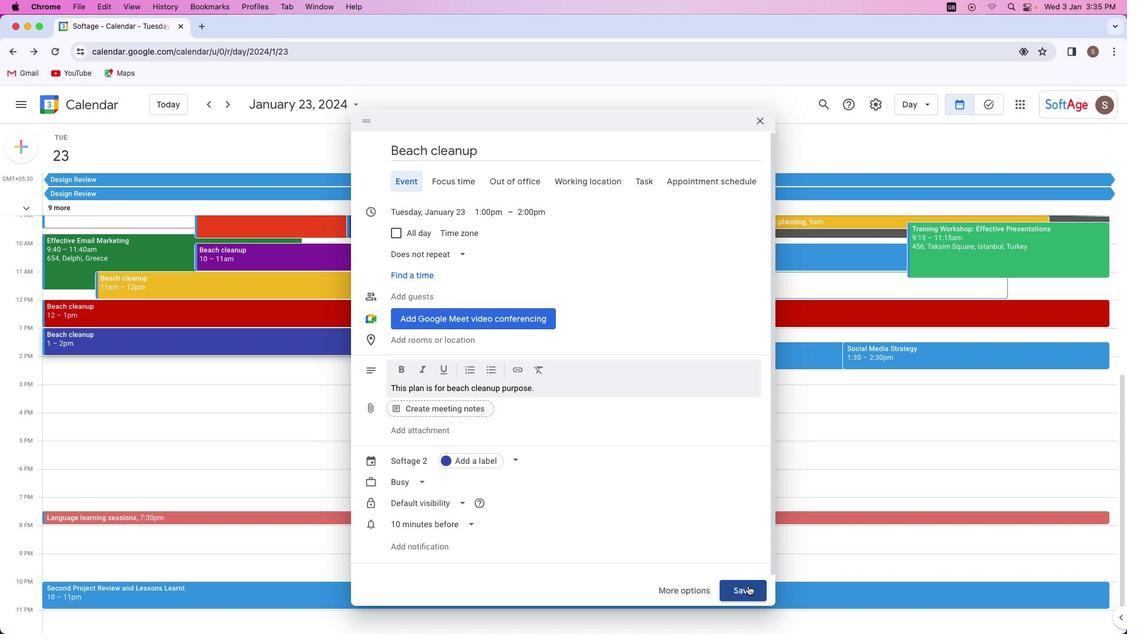 
Action: Mouse moved to (62, 339)
Screenshot: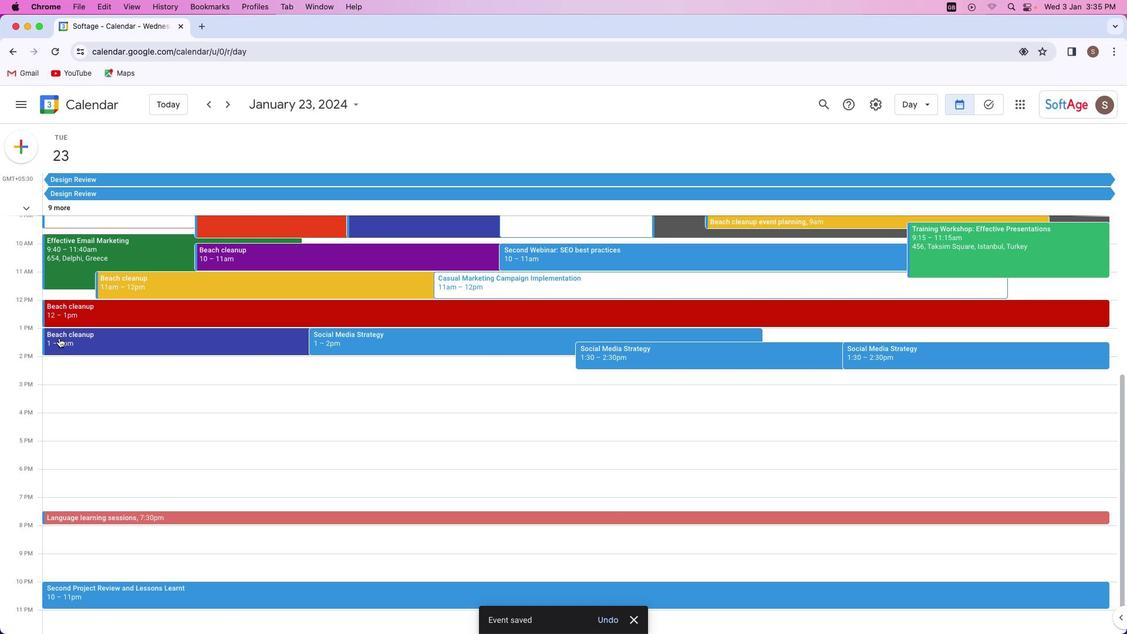 
Action: Mouse pressed left at (62, 339)
Screenshot: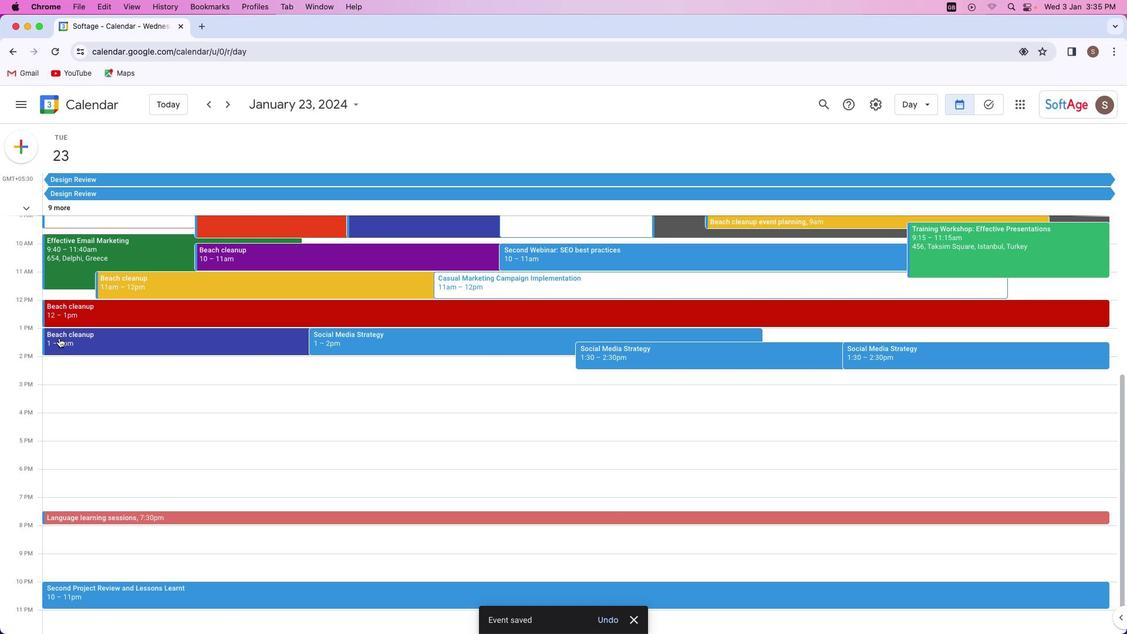 
Action: Mouse moved to (579, 330)
Screenshot: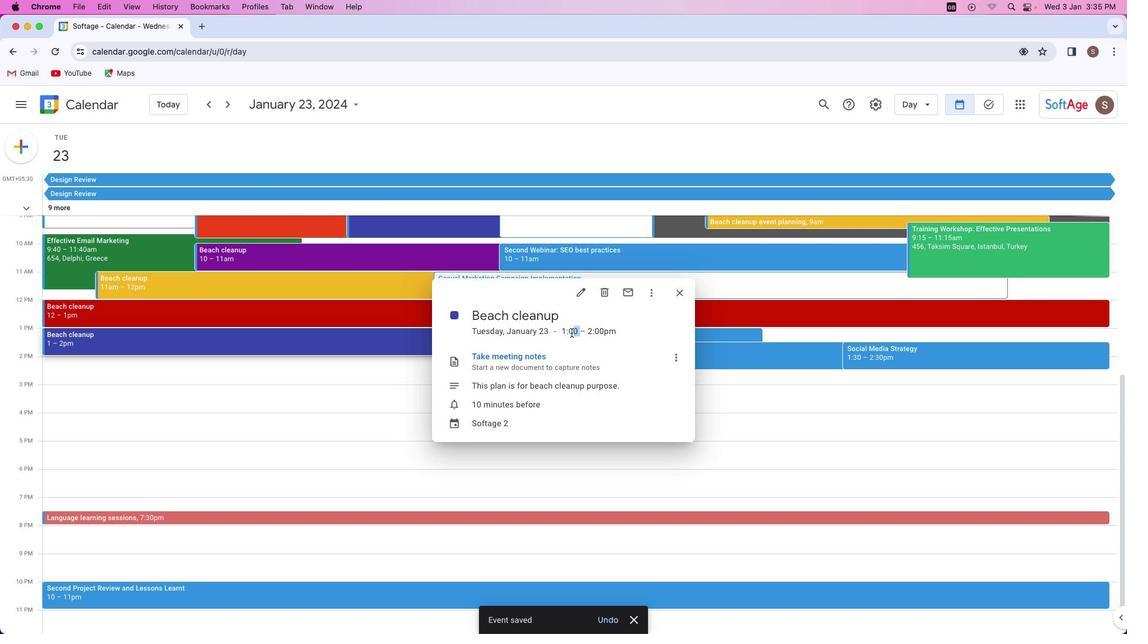
Action: Mouse pressed left at (579, 330)
Screenshot: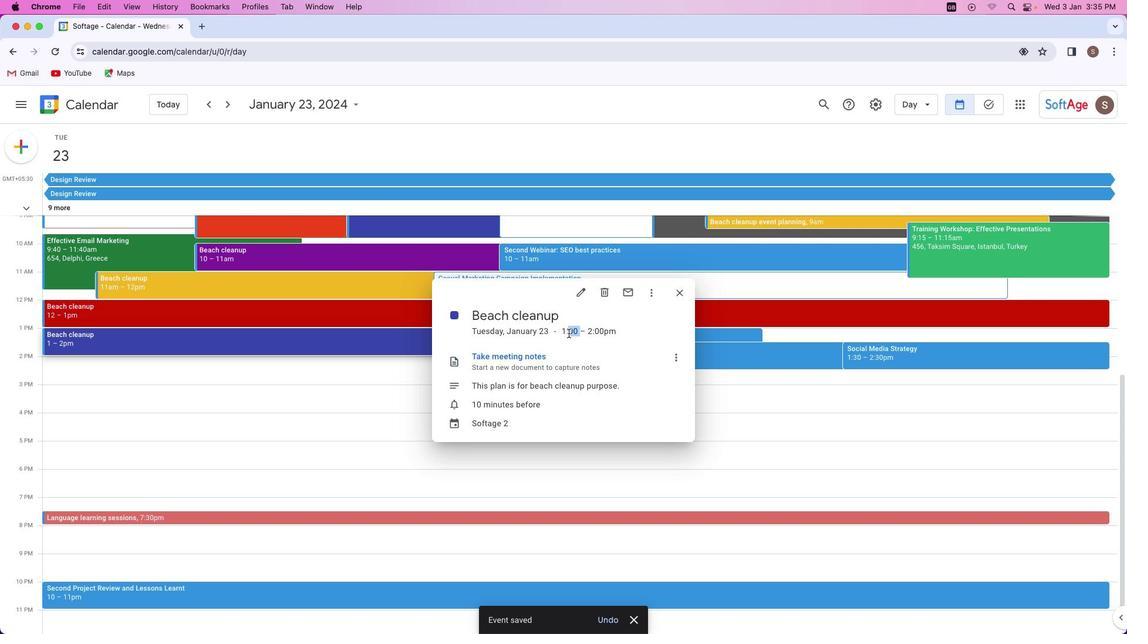 
Action: Mouse moved to (627, 354)
Screenshot: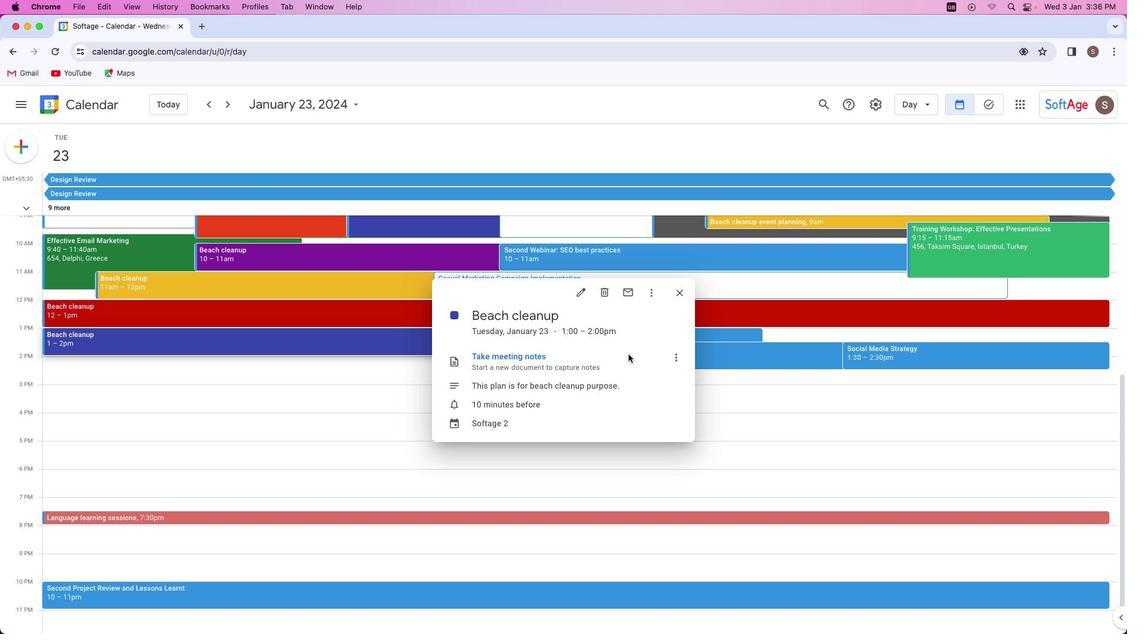 
Action: Mouse pressed left at (627, 354)
Screenshot: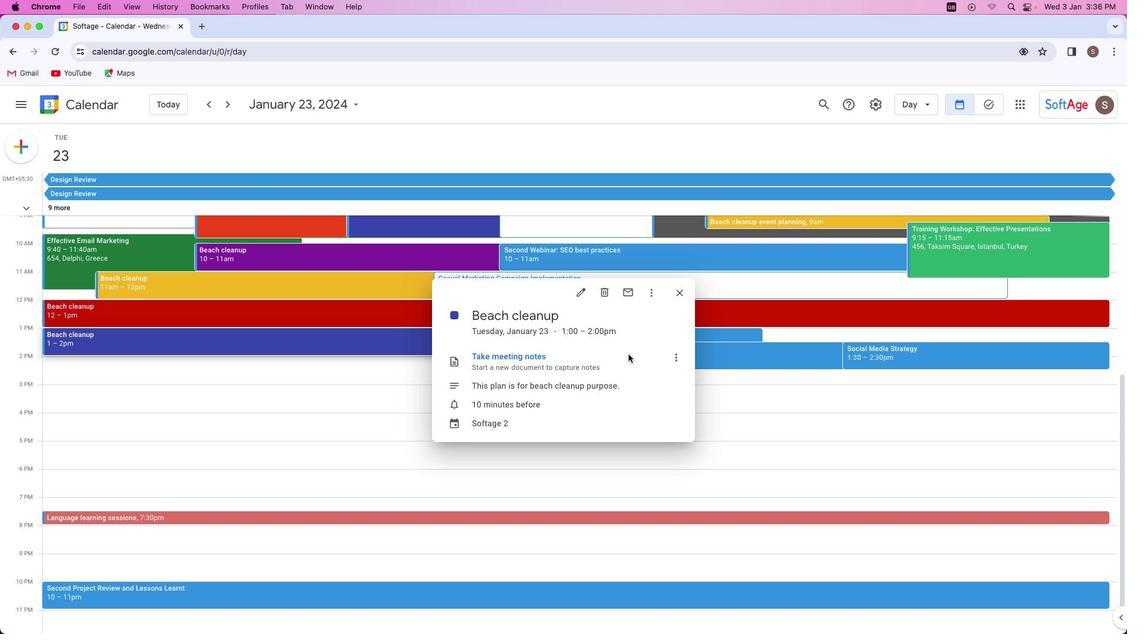 
Action: Mouse moved to (628, 354)
Screenshot: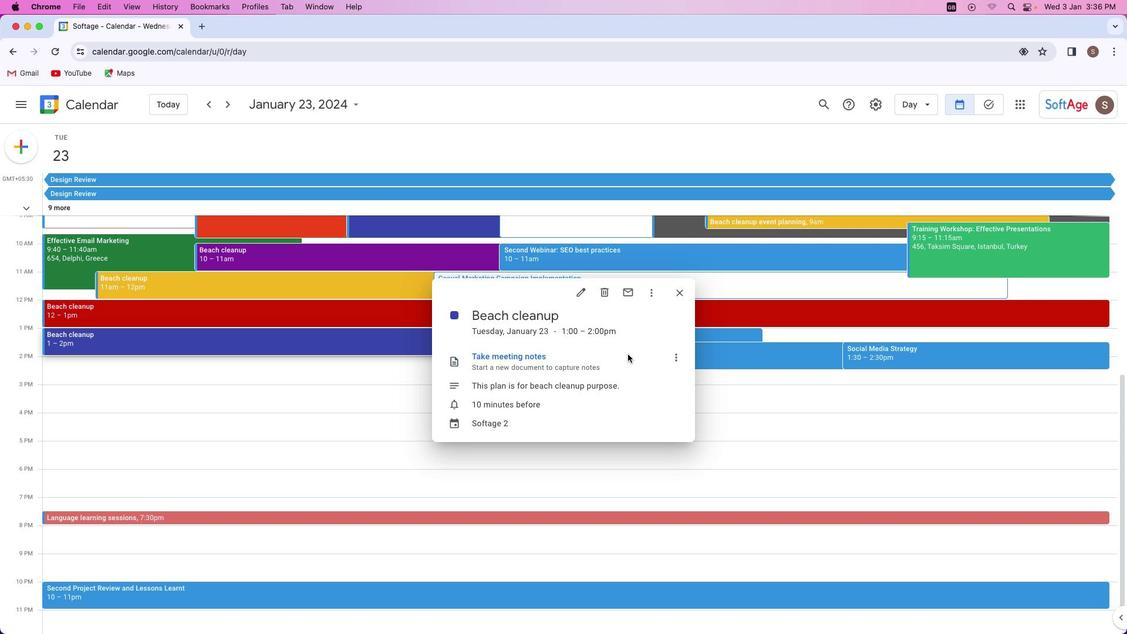 
